 Task: Create new contact,   with mail id: 'Zoey.Lopez@nypost.com', first name: 'Zoey', Last name: 'Lopez', Job Title: Customer Success Manager, Phone number (801) 555-6789. Change life cycle stage to  'Lead' and lead status to 'New'. Add new company to the associated contact: www.jupitersolars.com_x000D_
 and type: Reseller. Logged in from softage.3@softage.net
Action: Mouse moved to (90, 93)
Screenshot: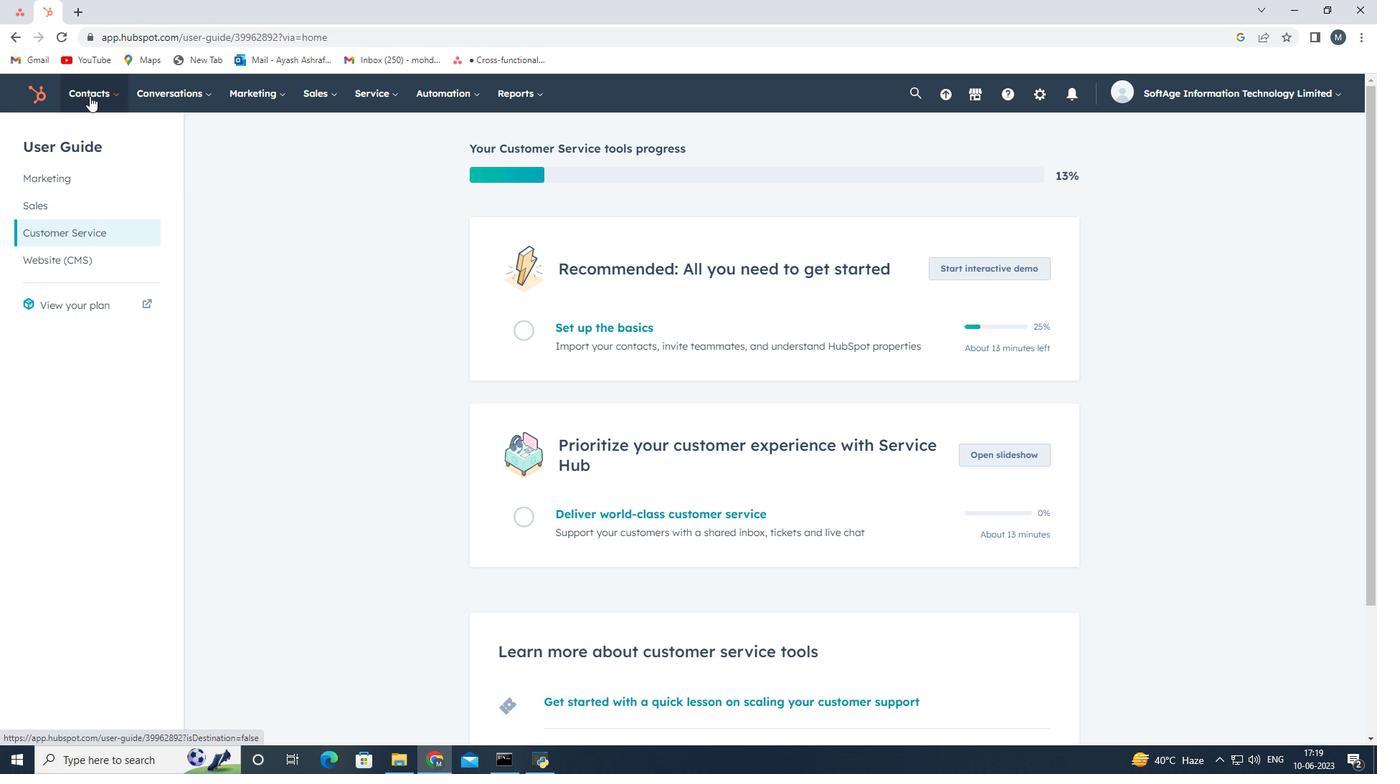 
Action: Mouse pressed left at (90, 93)
Screenshot: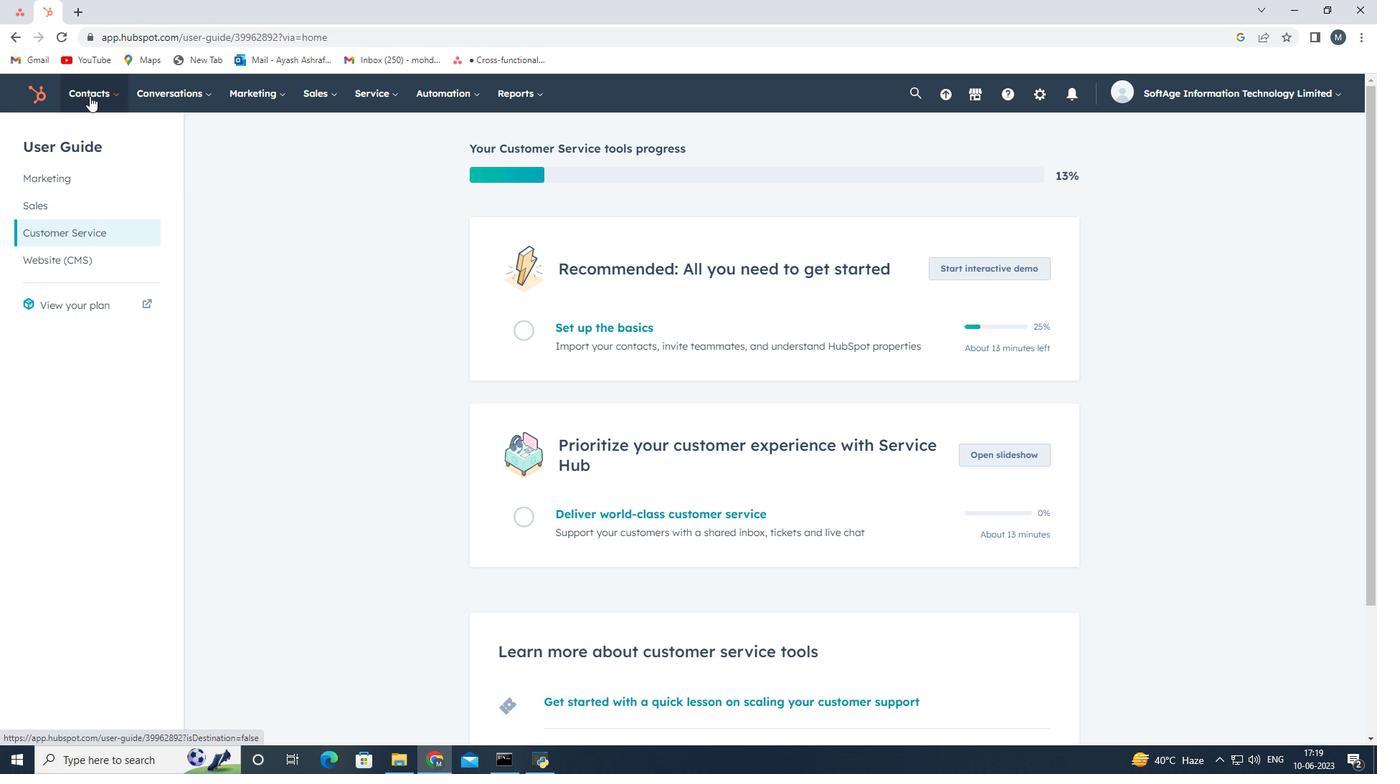 
Action: Mouse moved to (93, 93)
Screenshot: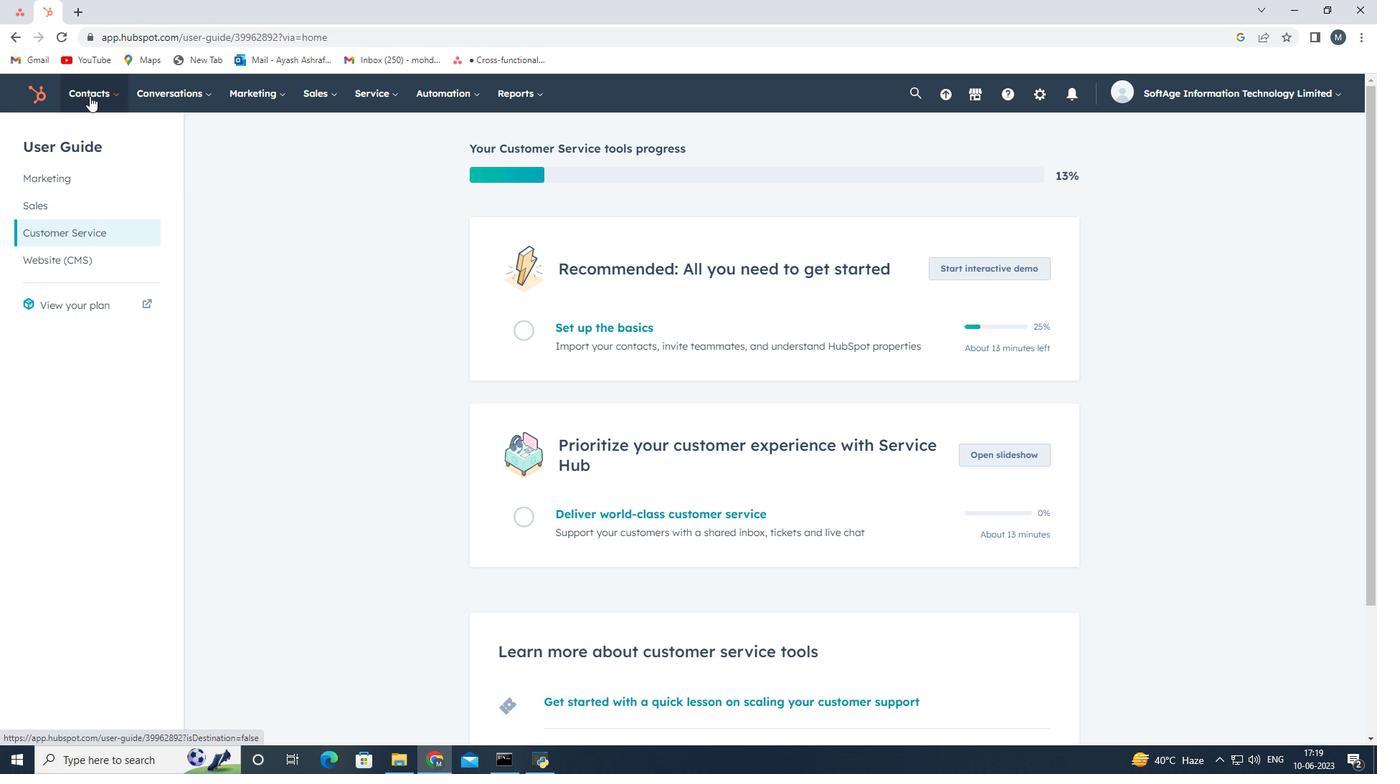 
Action: Mouse pressed left at (93, 93)
Screenshot: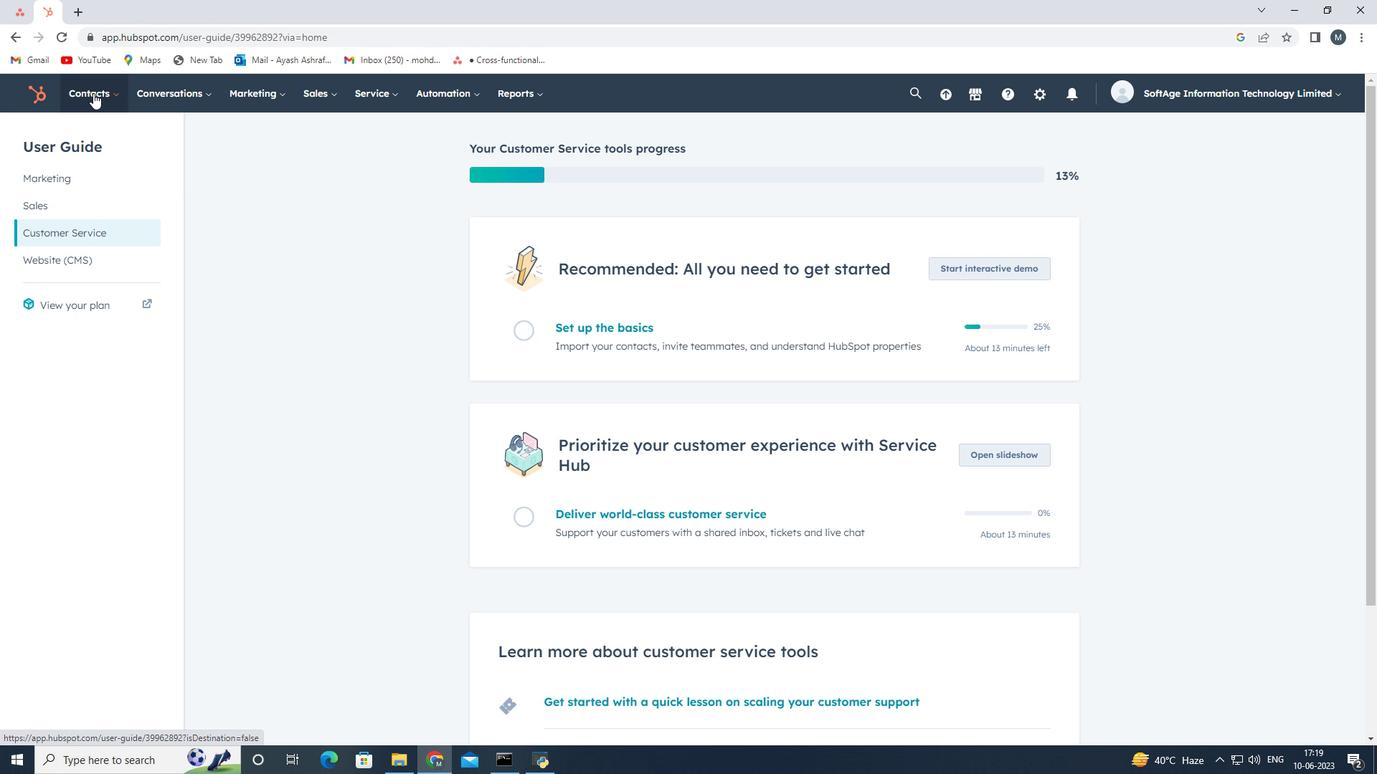 
Action: Mouse moved to (149, 143)
Screenshot: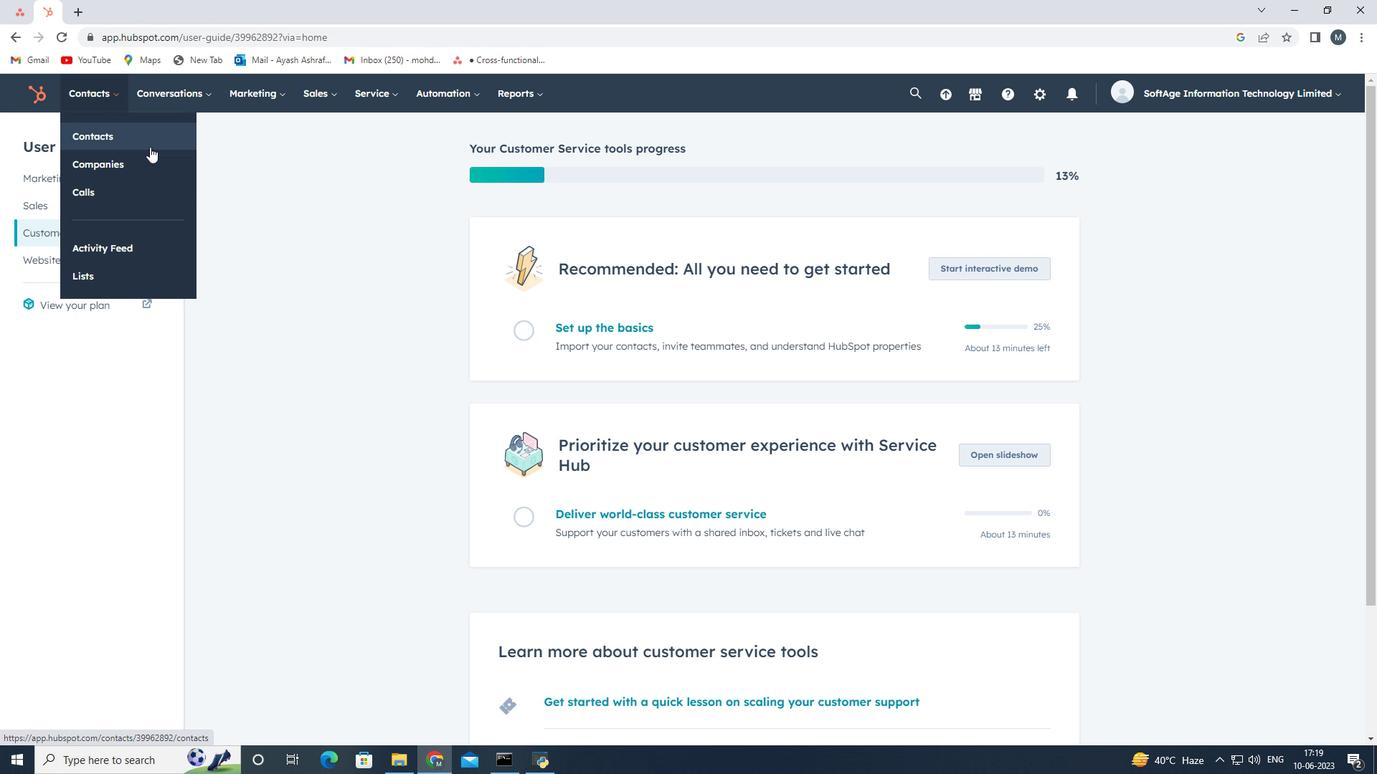 
Action: Mouse pressed left at (149, 143)
Screenshot: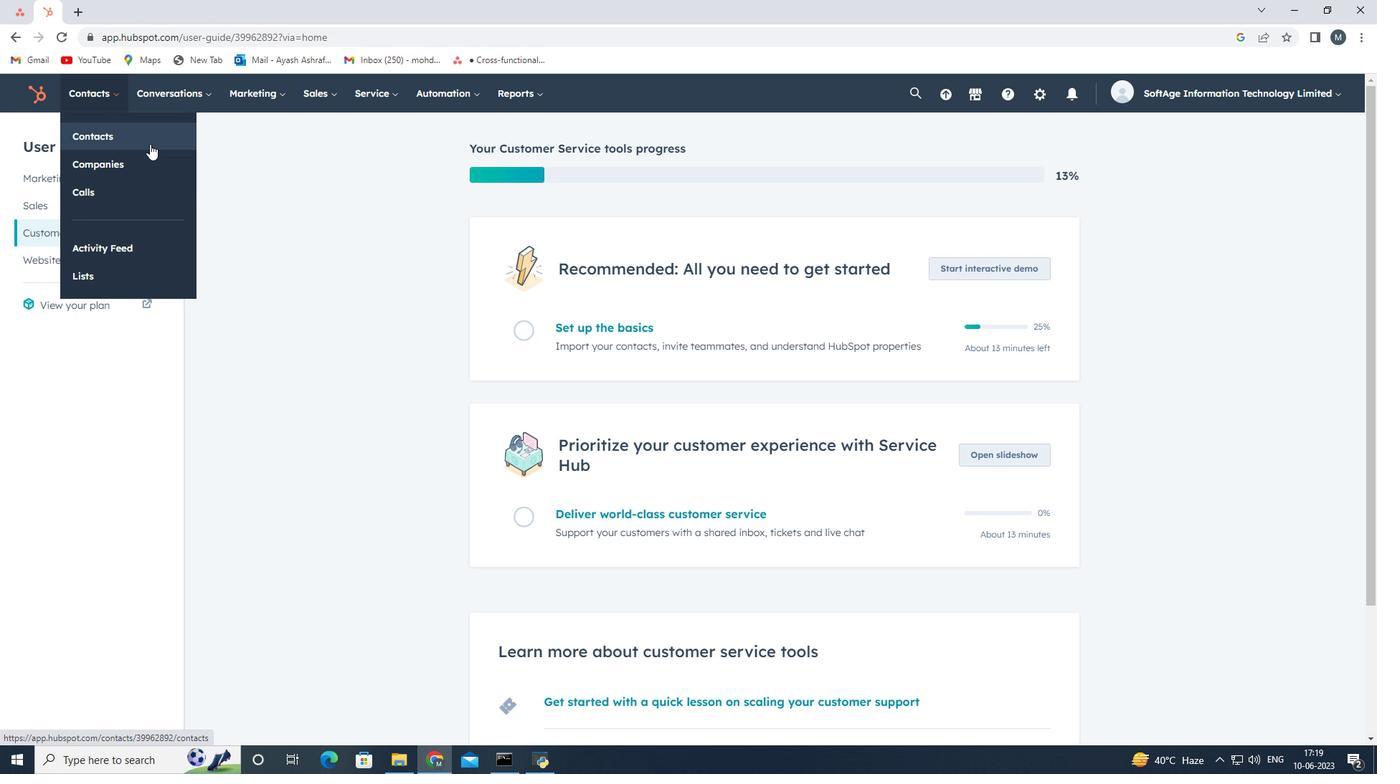 
Action: Mouse moved to (1271, 142)
Screenshot: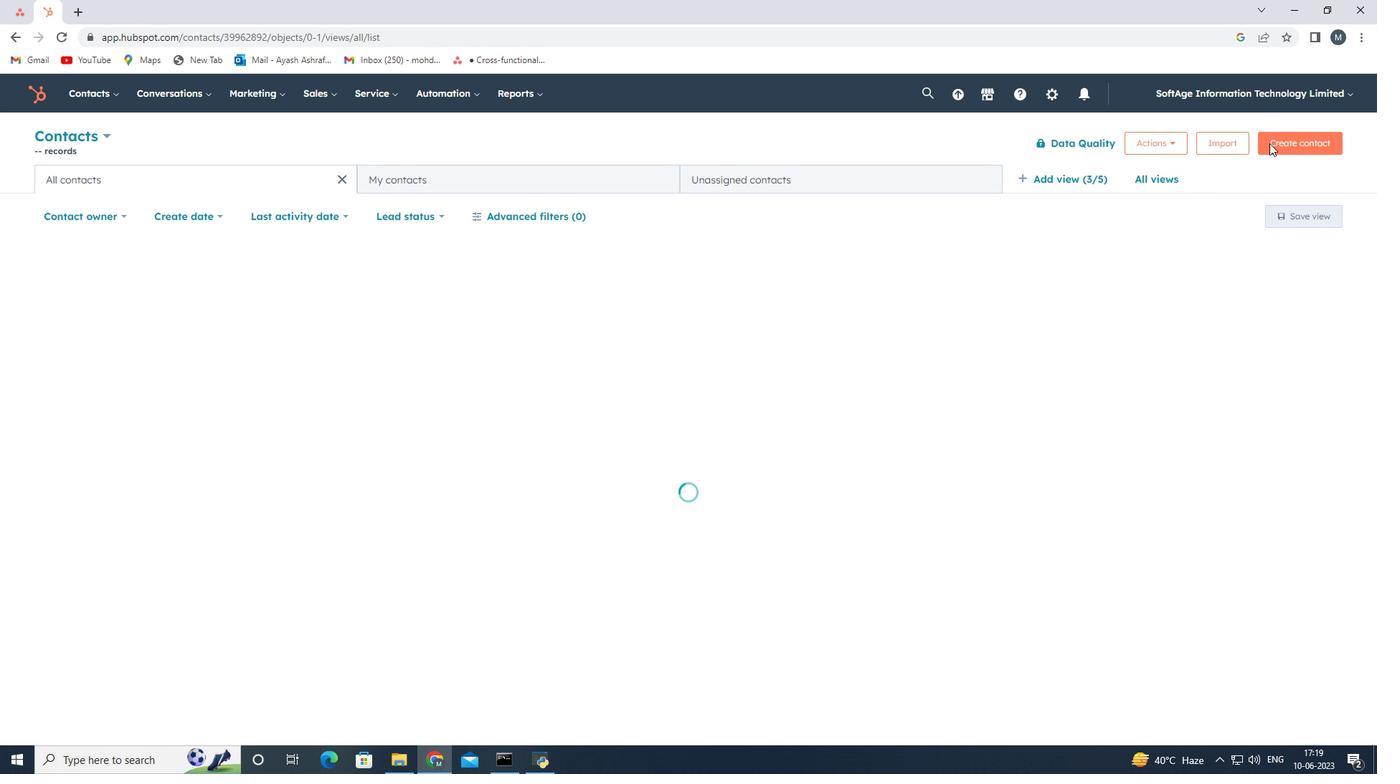 
Action: Mouse pressed left at (1271, 142)
Screenshot: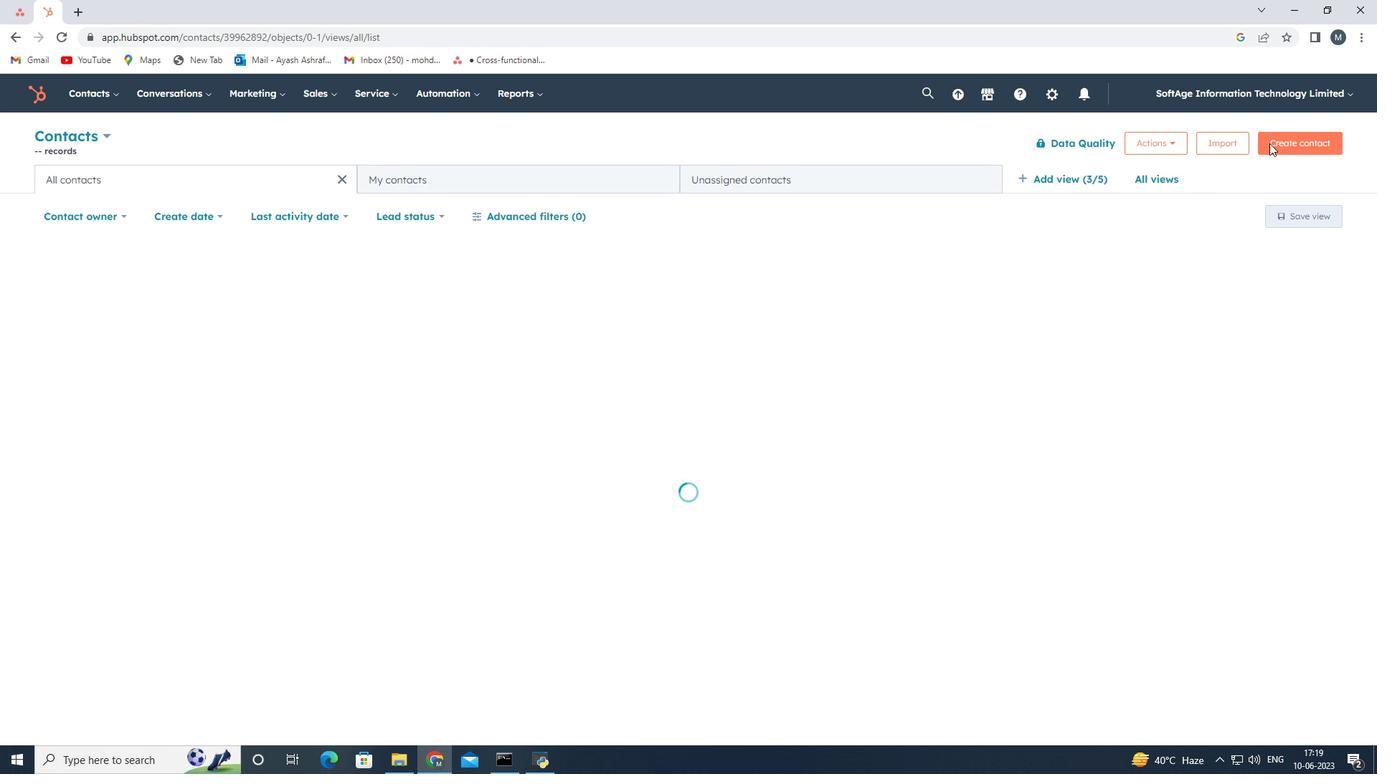 
Action: Mouse moved to (1074, 205)
Screenshot: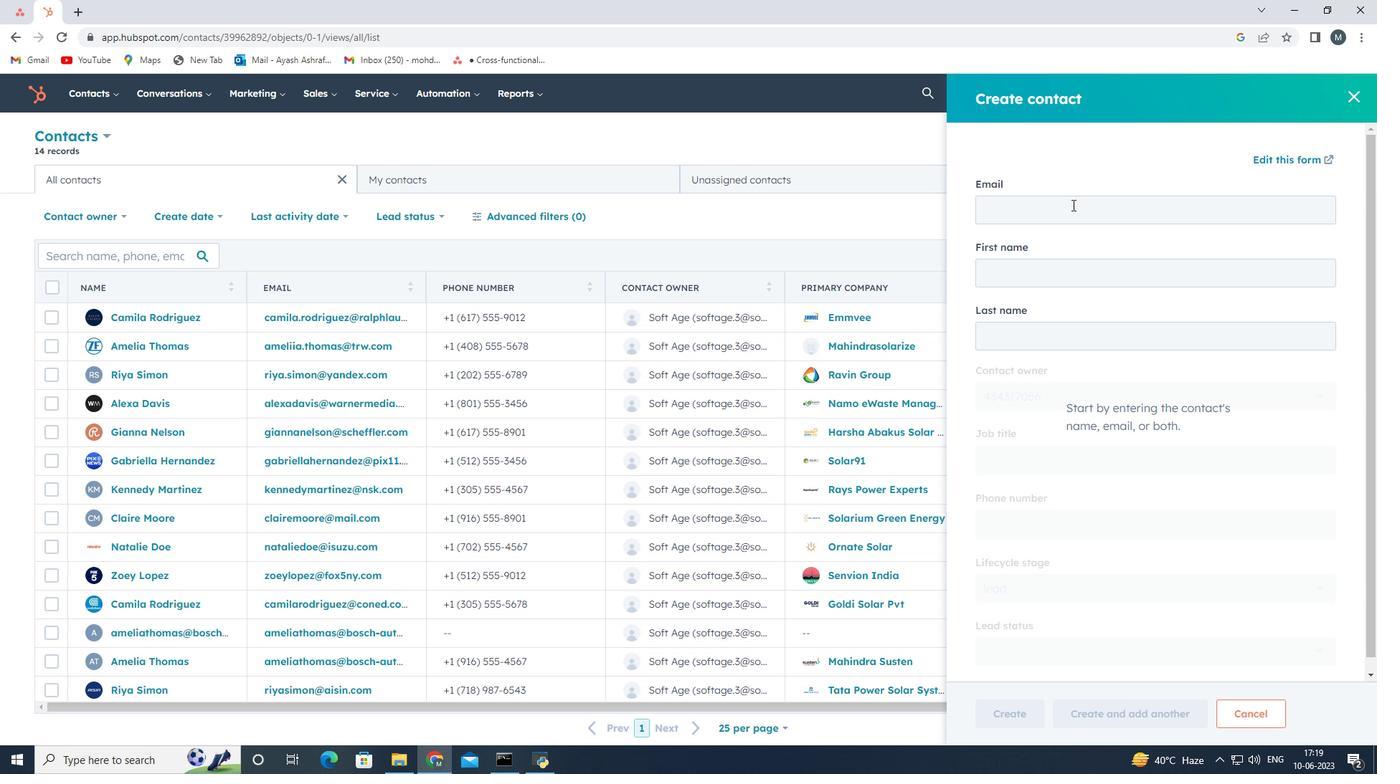 
Action: Mouse pressed left at (1074, 205)
Screenshot: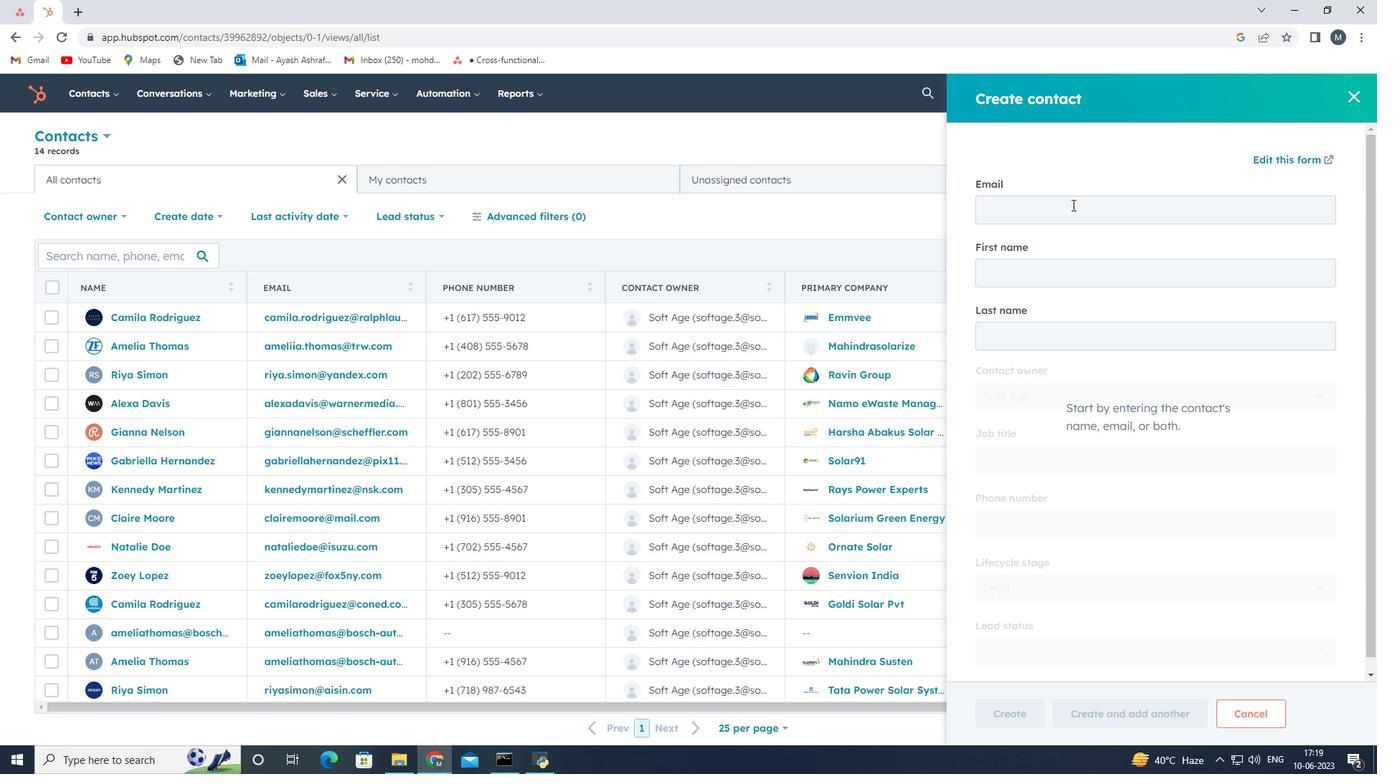 
Action: Key pressed <Key.shift>Zoeyy.<Key.shift><Key.shift><Key.shift>Lopez<Key.shift>@nypost.com
Screenshot: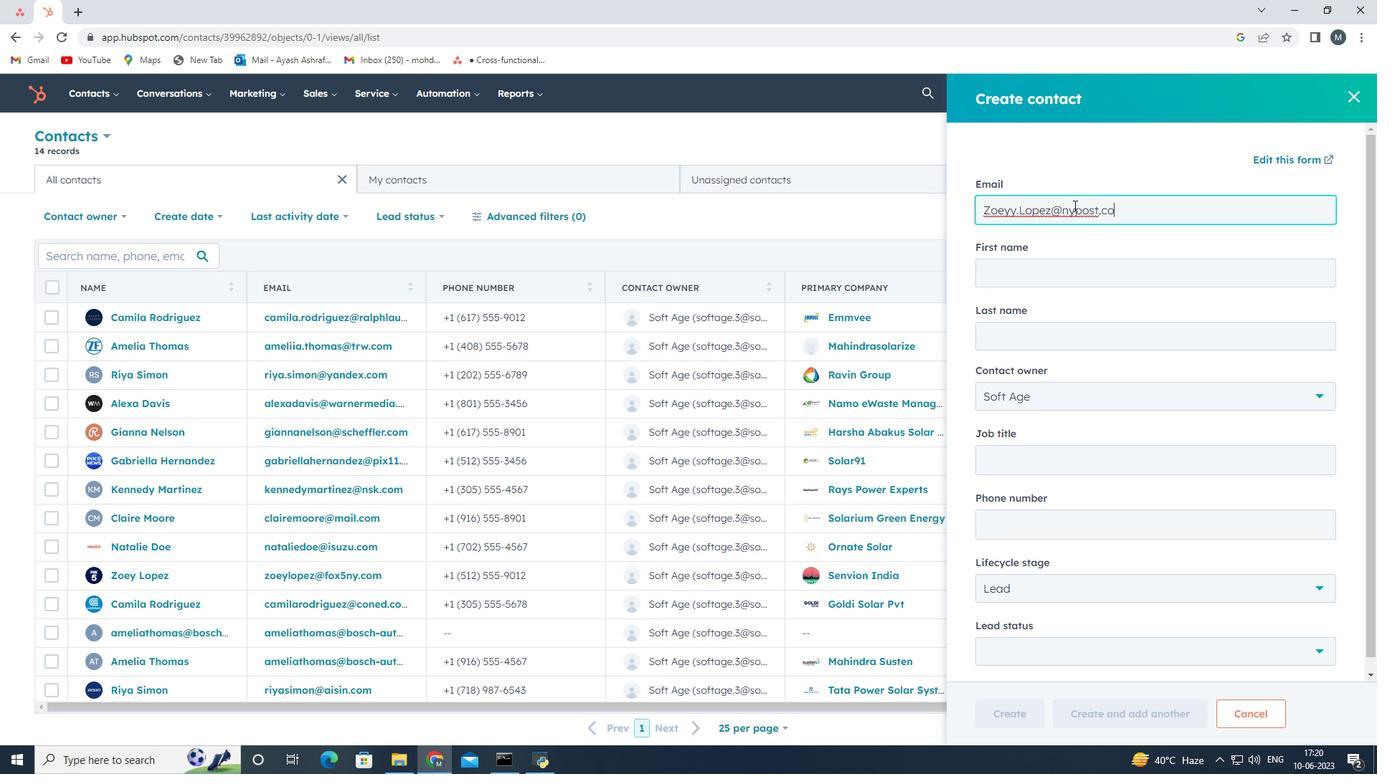 
Action: Mouse moved to (1015, 219)
Screenshot: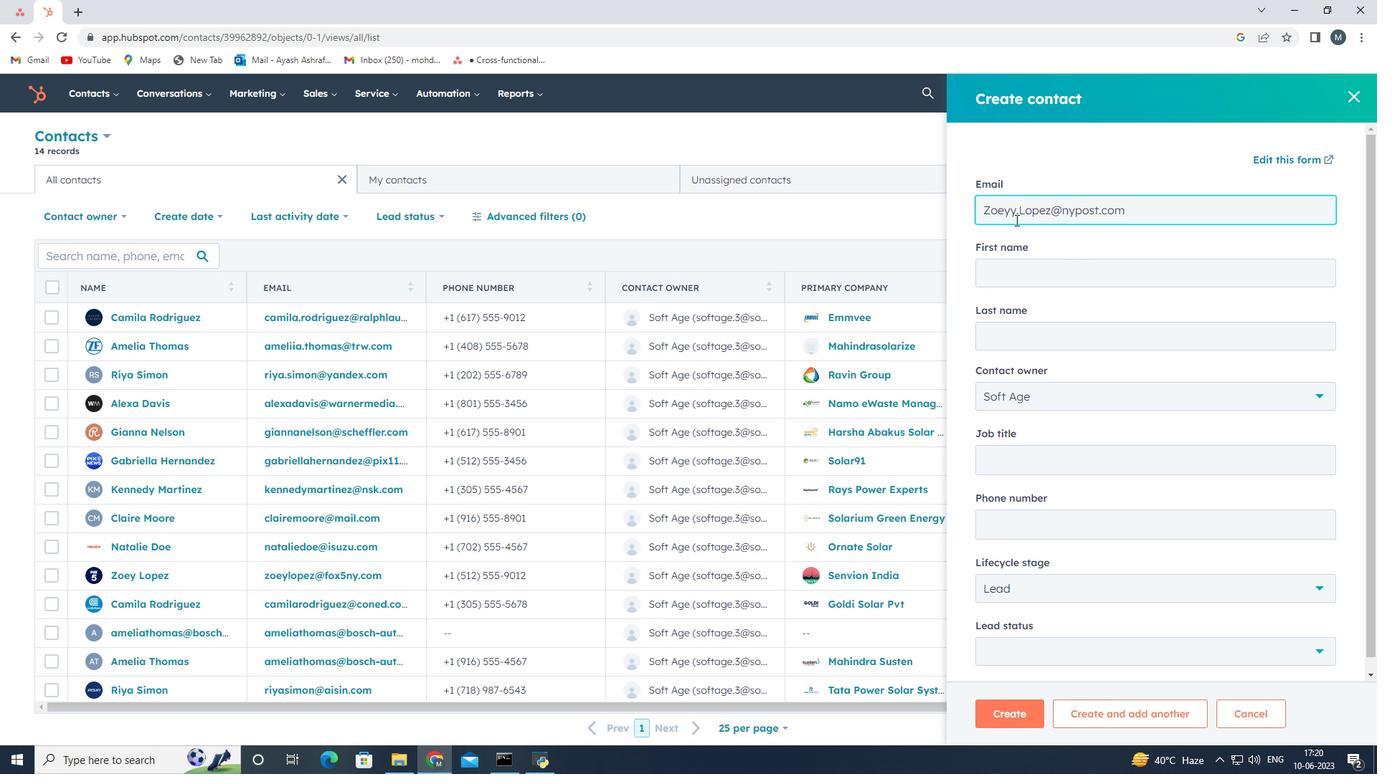 
Action: Mouse pressed left at (1015, 219)
Screenshot: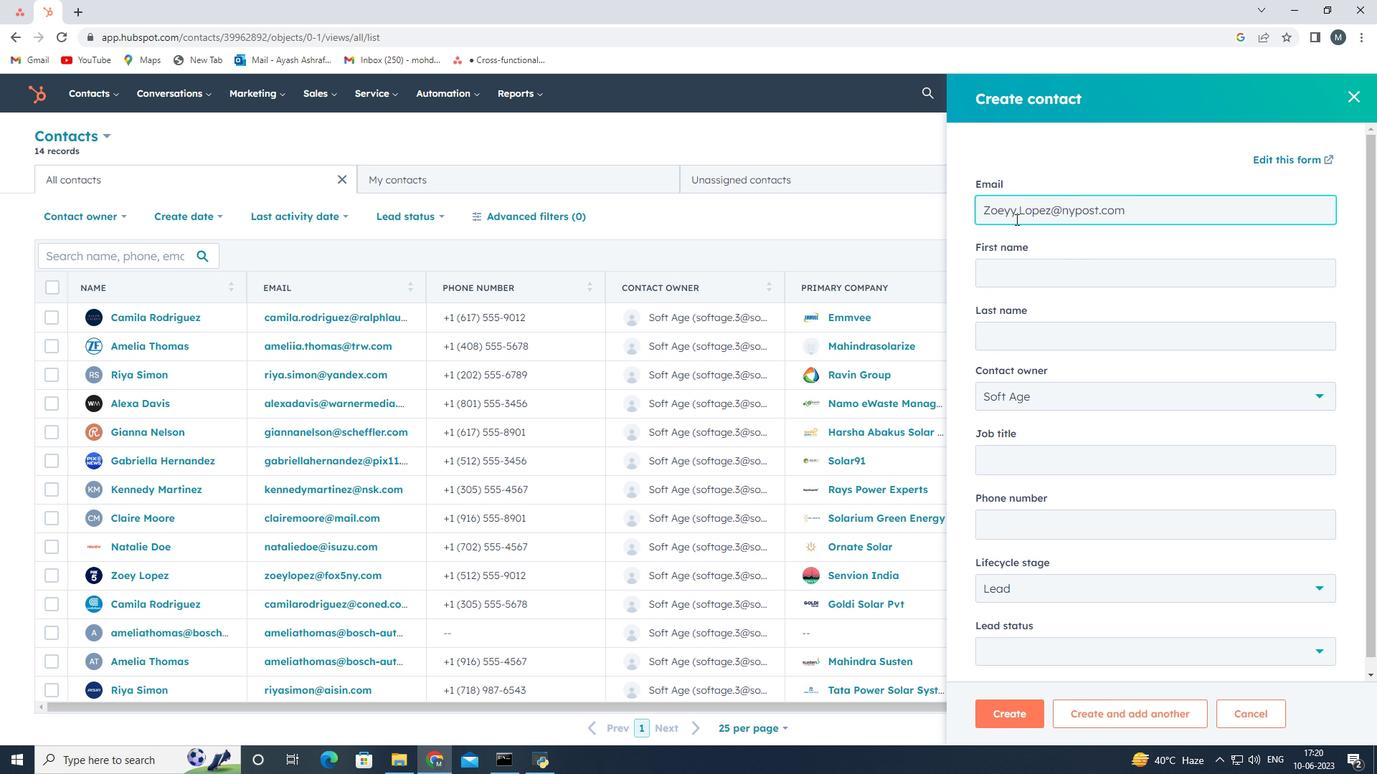 
Action: Mouse moved to (1035, 220)
Screenshot: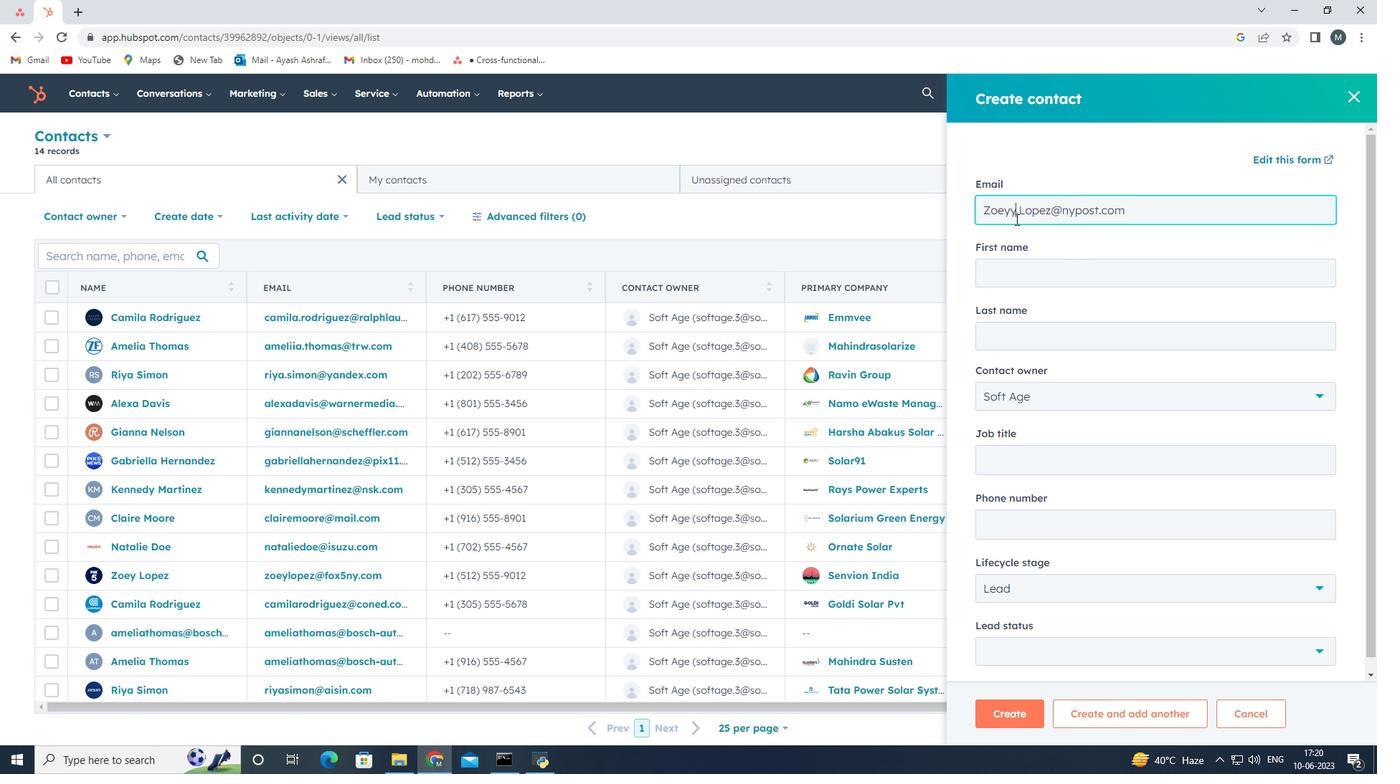 
Action: Key pressed <Key.backspace>
Screenshot: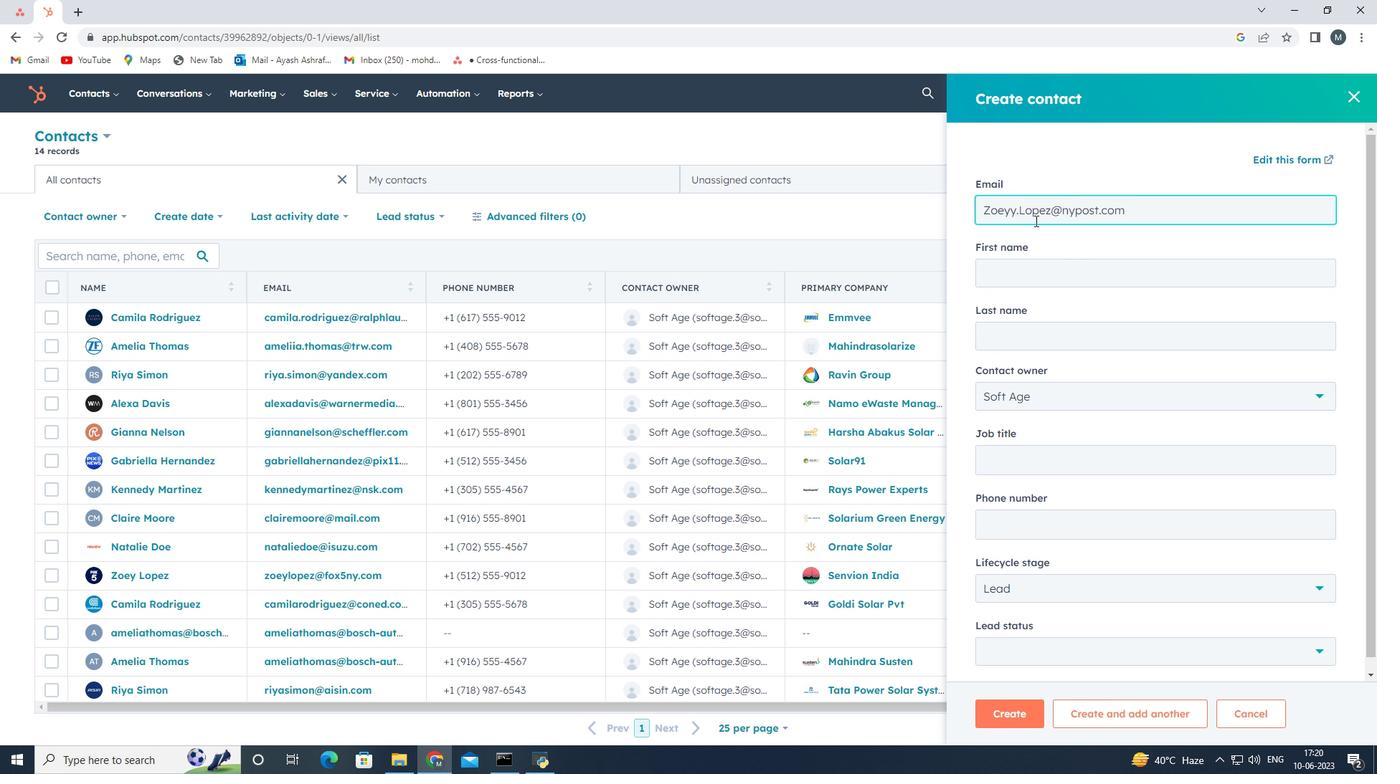 
Action: Mouse moved to (1033, 264)
Screenshot: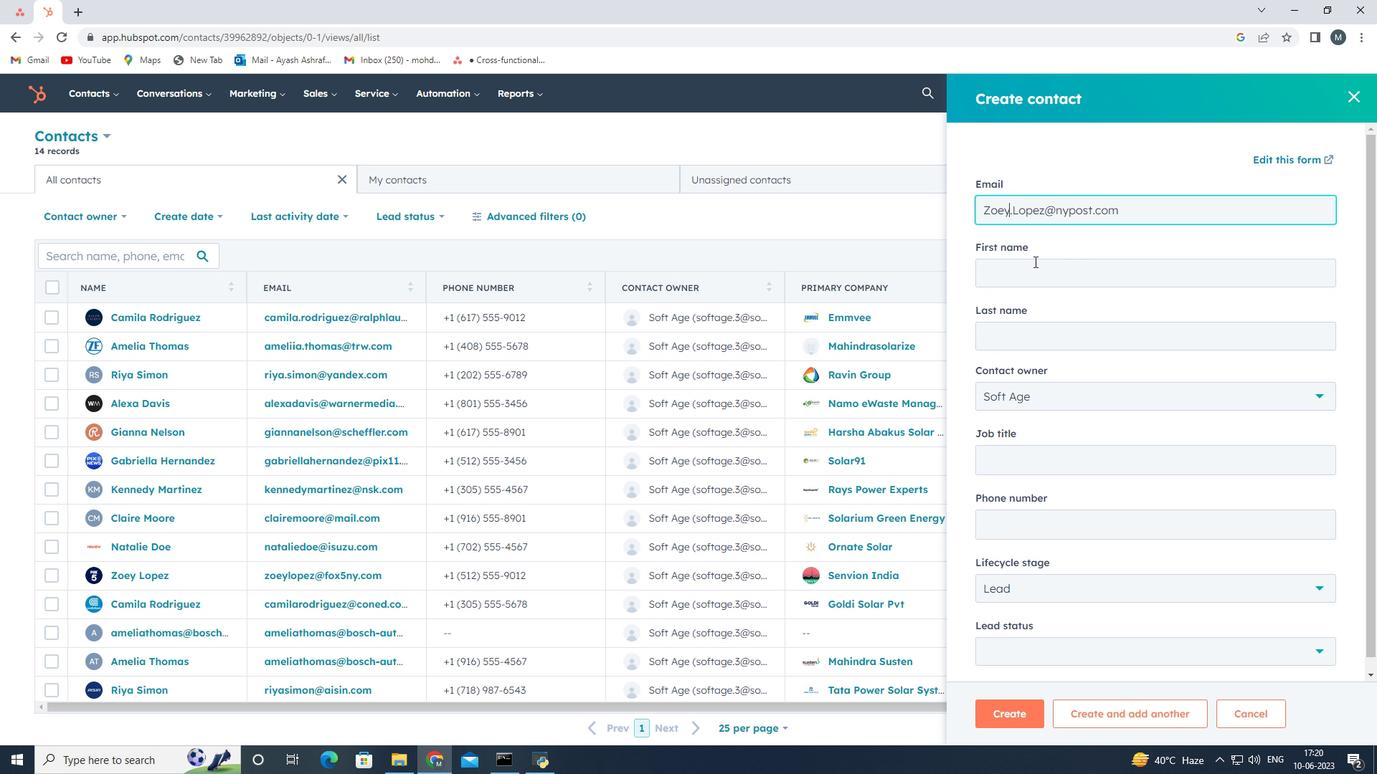 
Action: Mouse pressed left at (1033, 264)
Screenshot: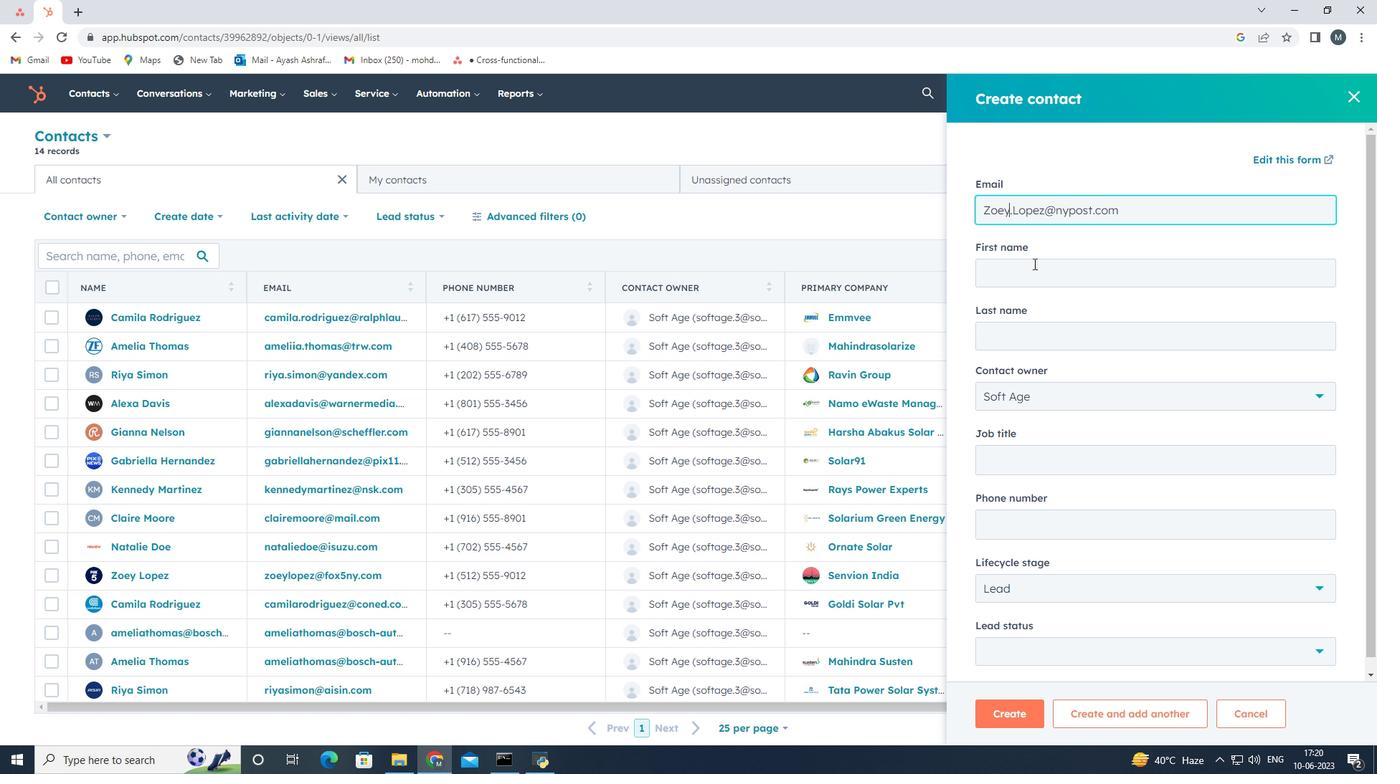 
Action: Key pressed <Key.shift>Zoey
Screenshot: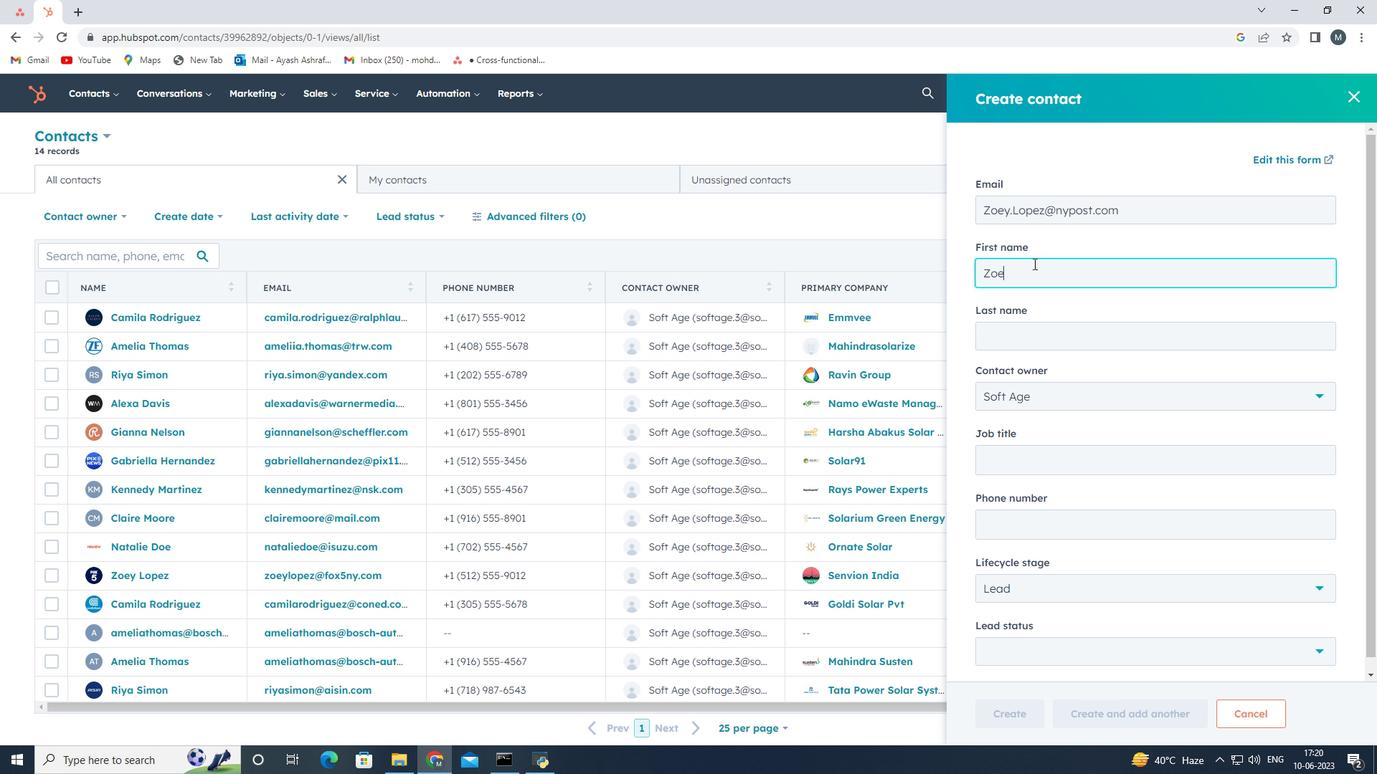 
Action: Mouse moved to (1029, 335)
Screenshot: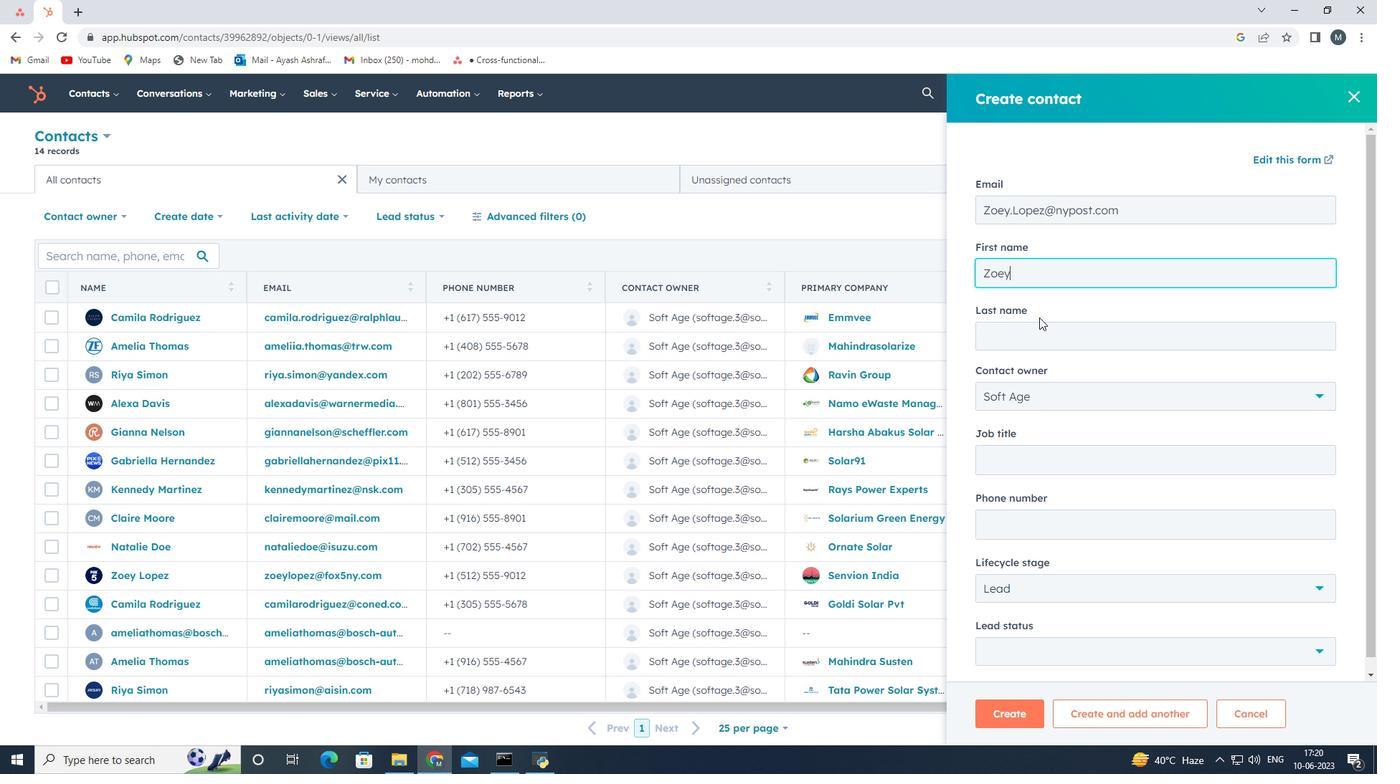 
Action: Mouse pressed left at (1029, 335)
Screenshot: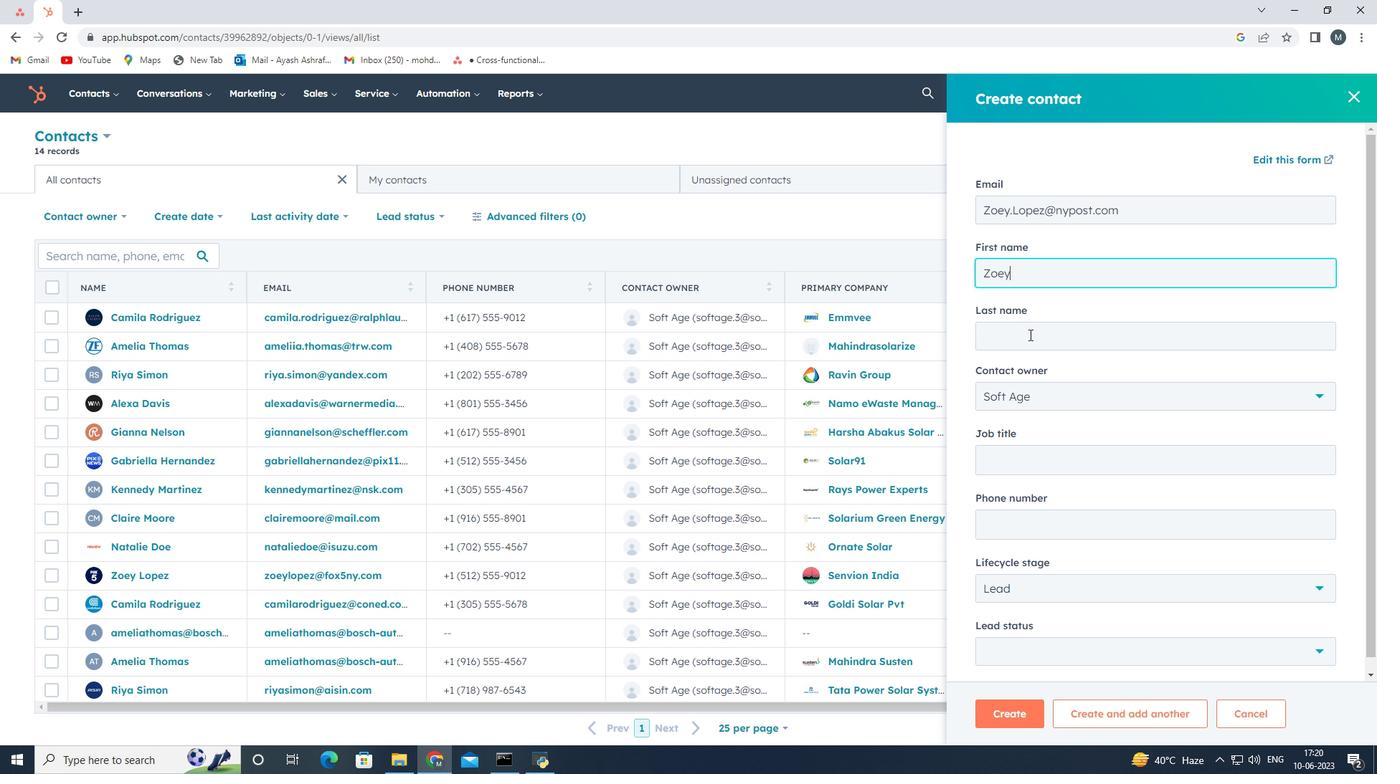 
Action: Key pressed <Key.shift>Lopez
Screenshot: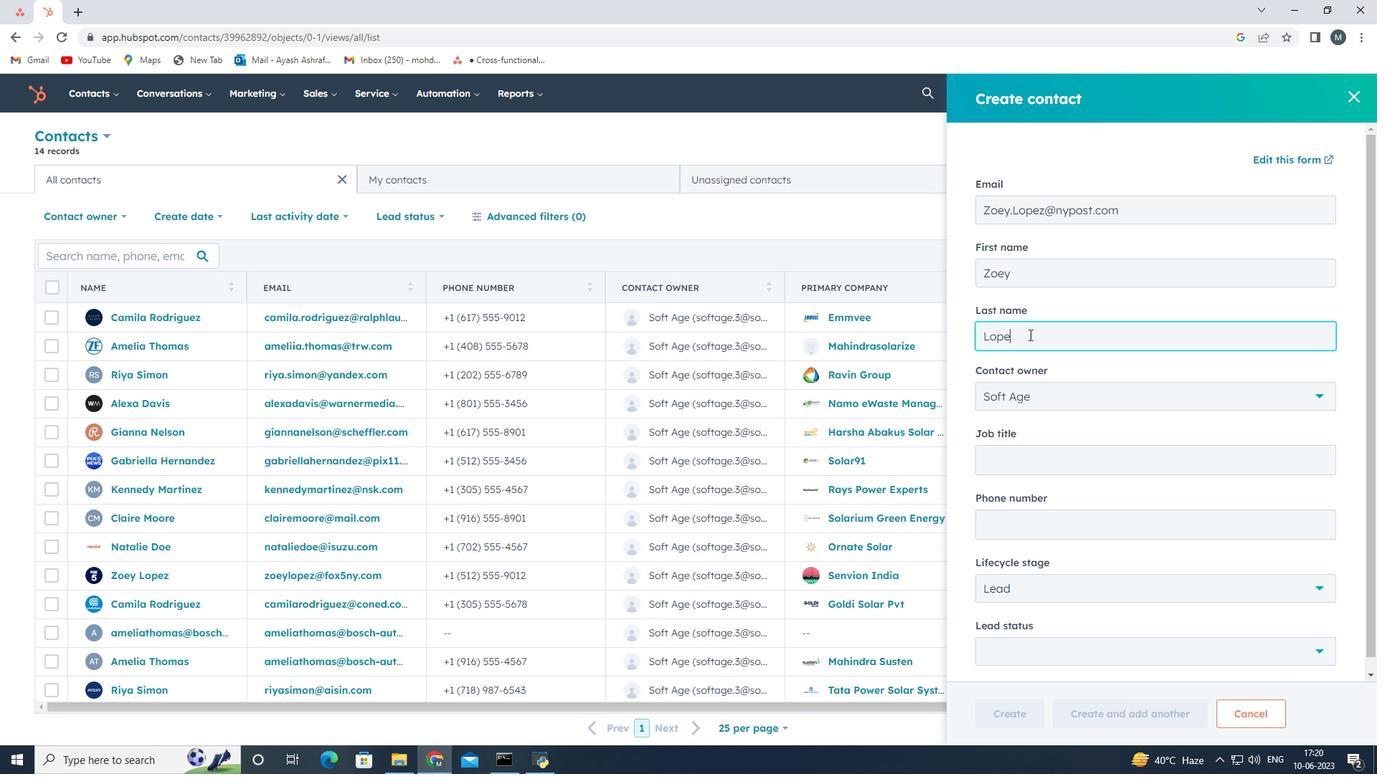 
Action: Mouse moved to (1030, 452)
Screenshot: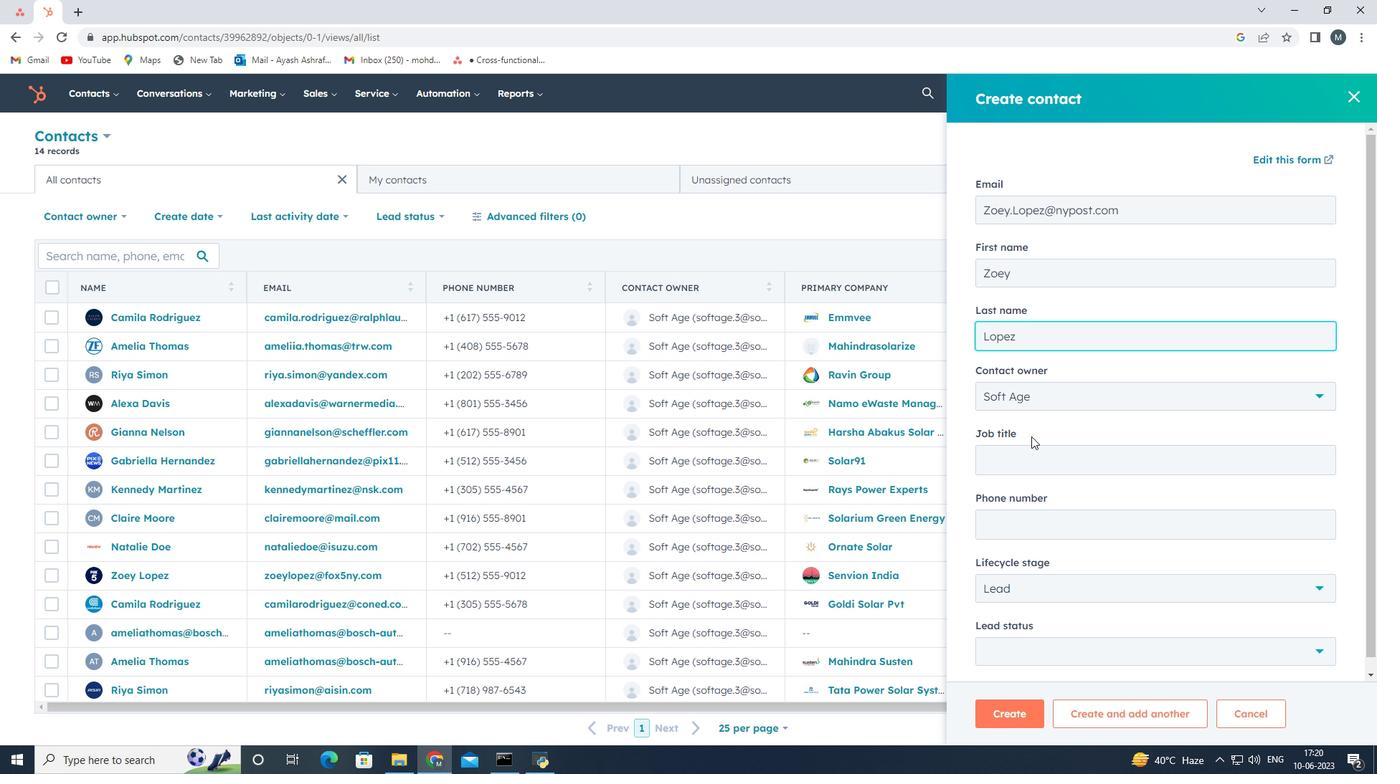 
Action: Mouse pressed left at (1030, 452)
Screenshot: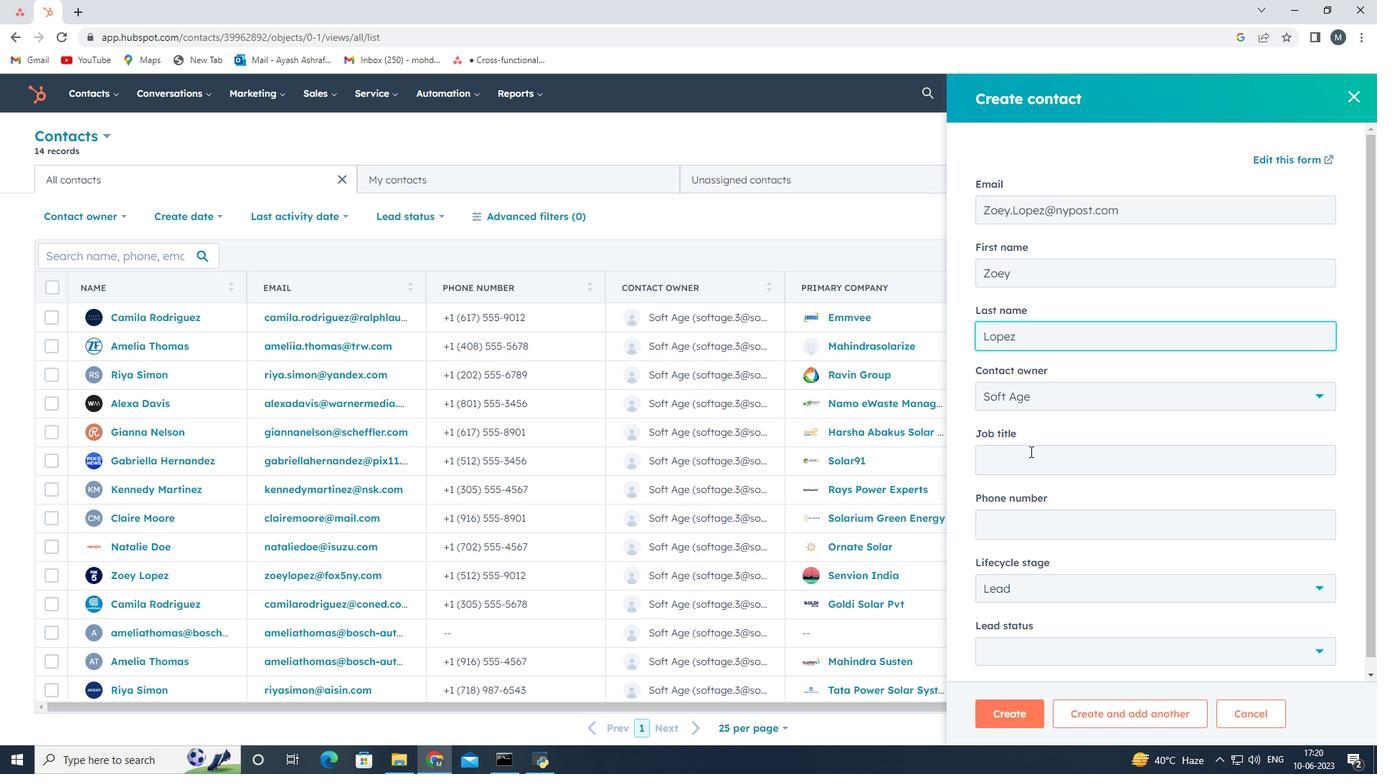 
Action: Key pressed <Key.shift><Key.shift><Key.shift><Key.shift><Key.shift><Key.shift><Key.shift>Customer<Key.space><Key.shift>Success<Key.space><Key.shift>Manager
Screenshot: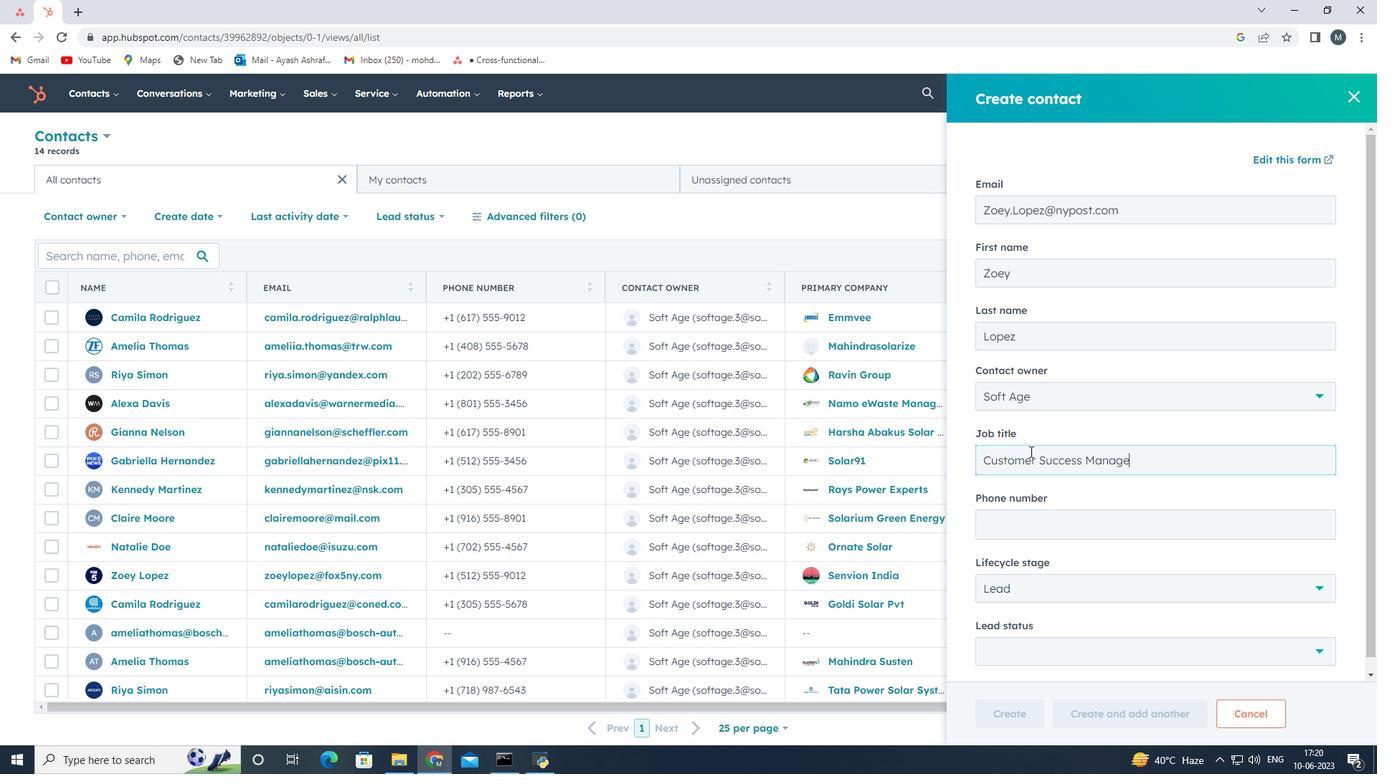 
Action: Mouse moved to (1063, 441)
Screenshot: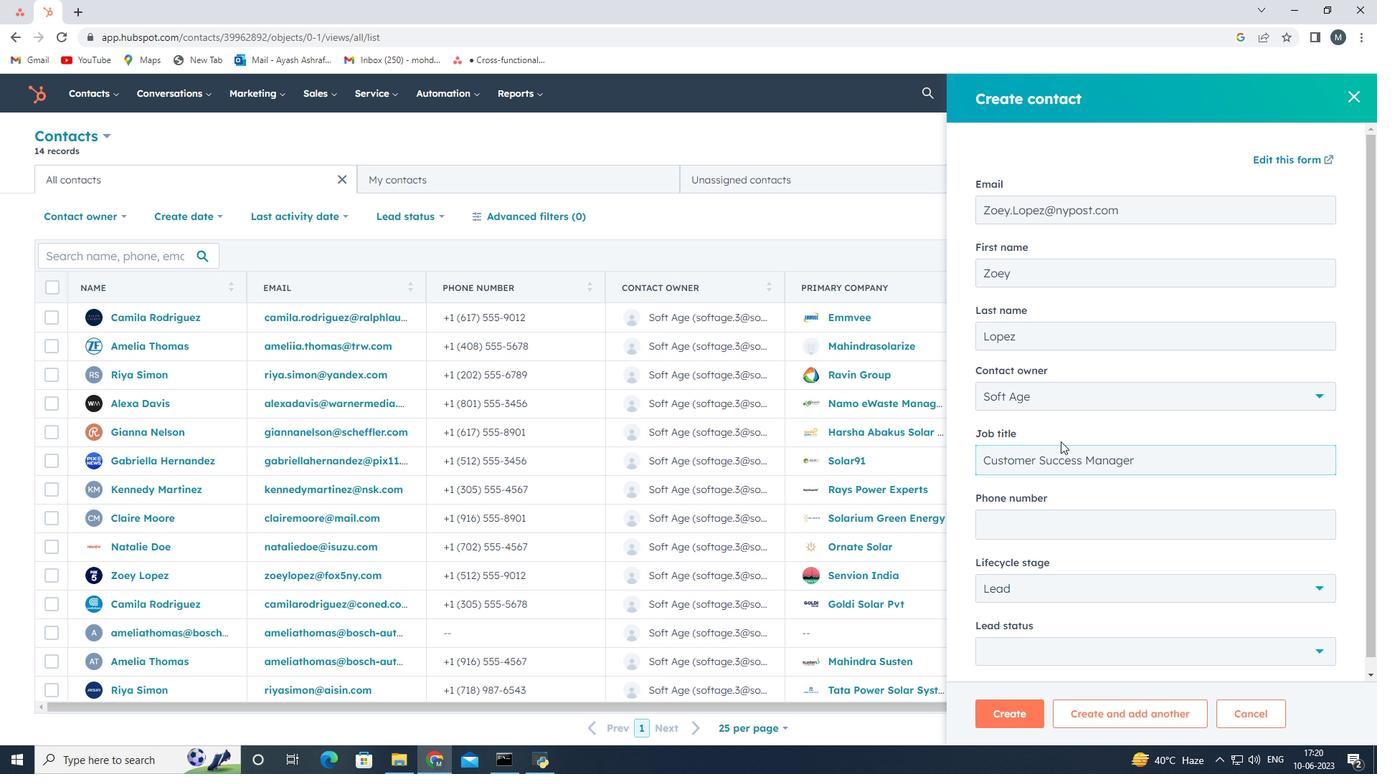 
Action: Mouse scrolled (1063, 440) with delta (0, 0)
Screenshot: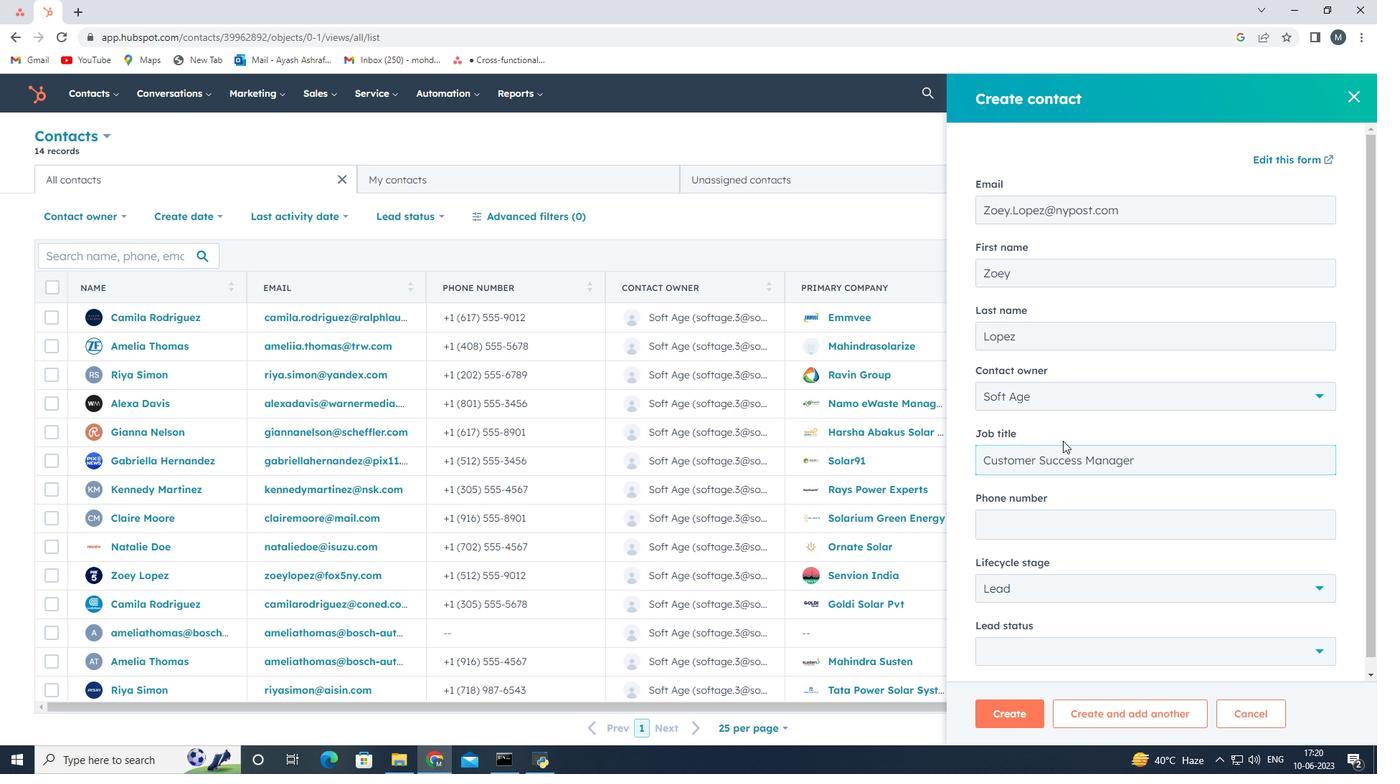 
Action: Mouse moved to (1060, 498)
Screenshot: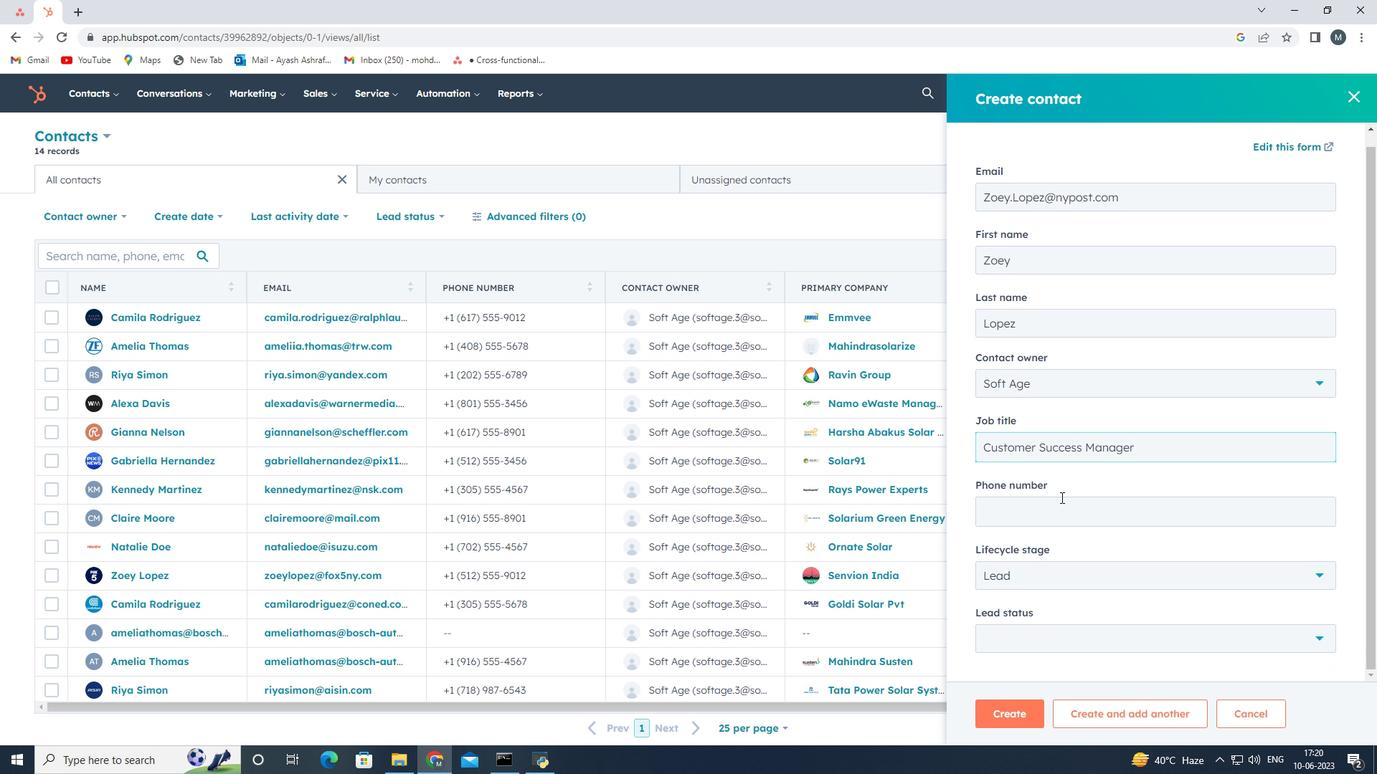 
Action: Mouse pressed left at (1060, 498)
Screenshot: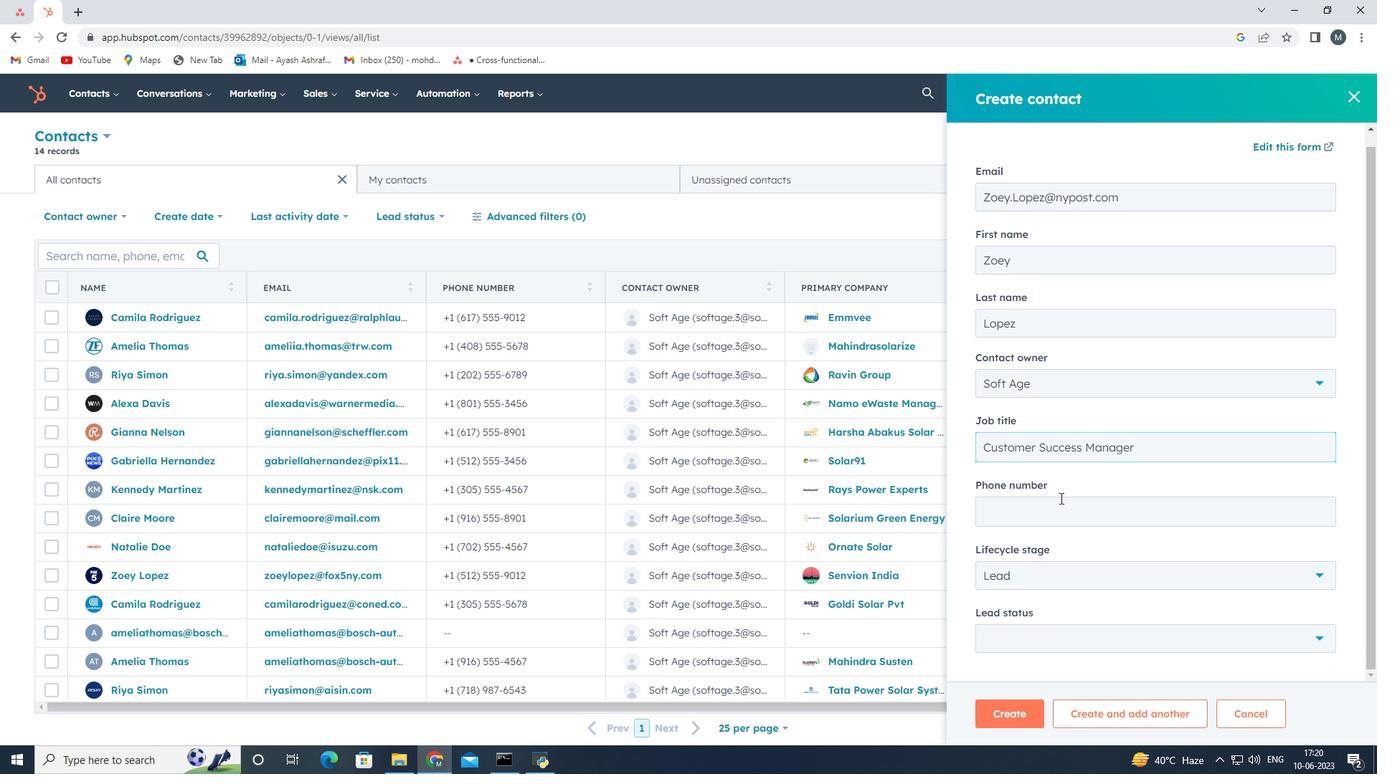 
Action: Key pressed 8015556789
Screenshot: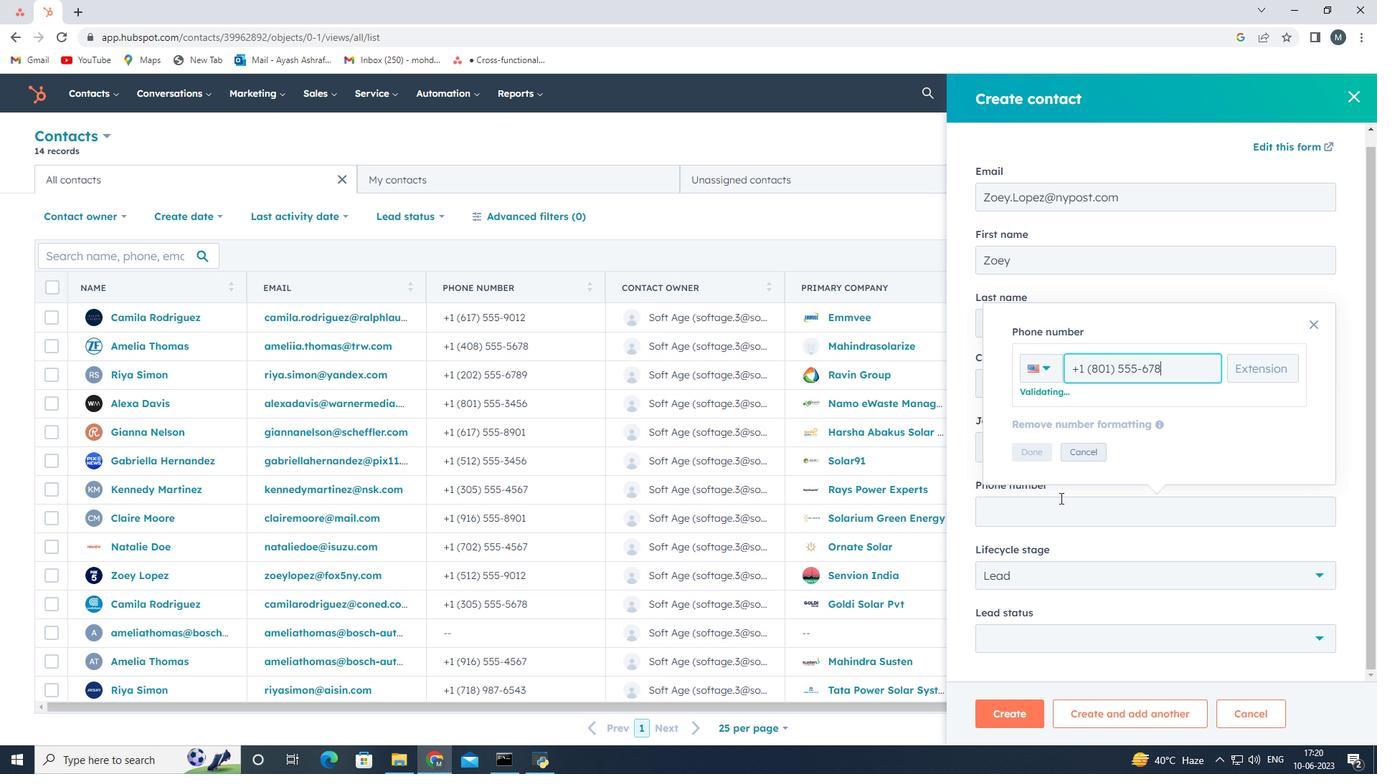 
Action: Mouse moved to (1026, 454)
Screenshot: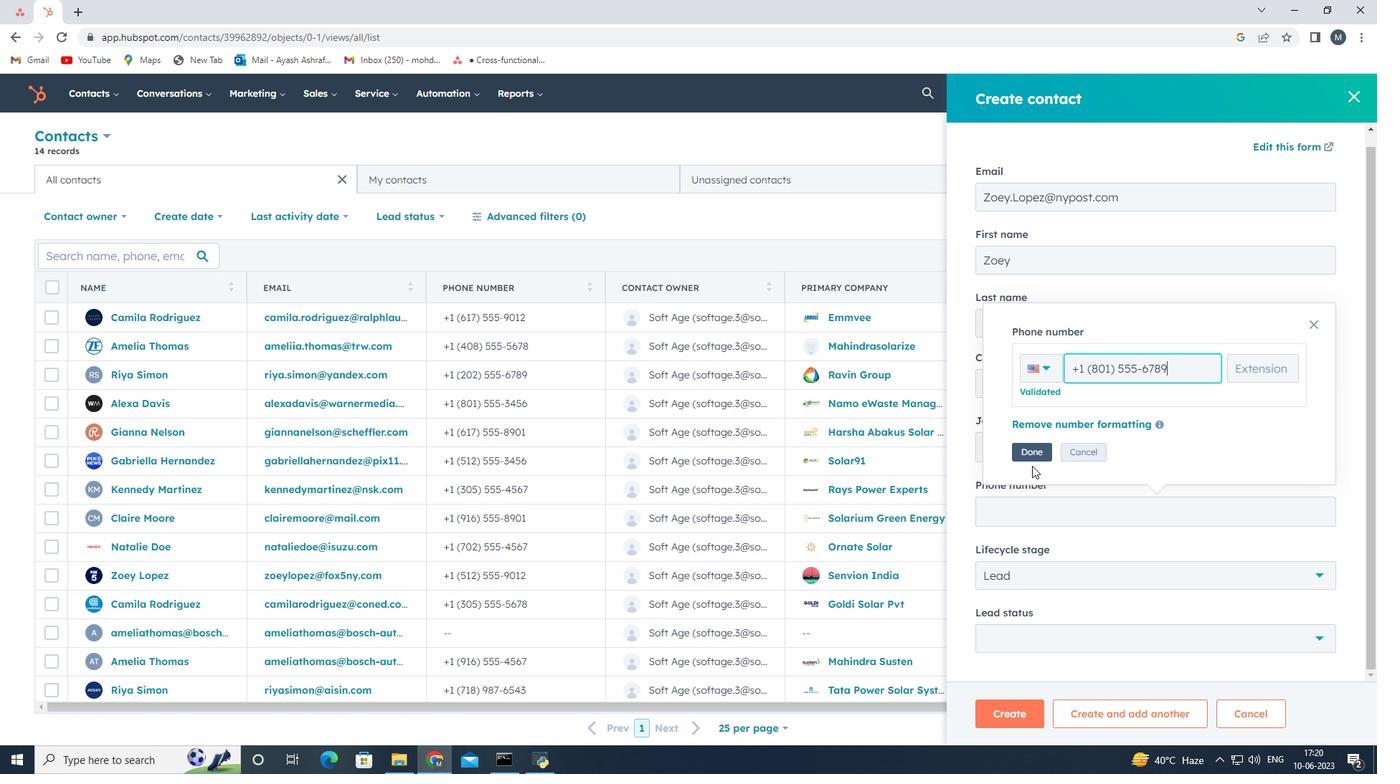 
Action: Mouse pressed left at (1026, 454)
Screenshot: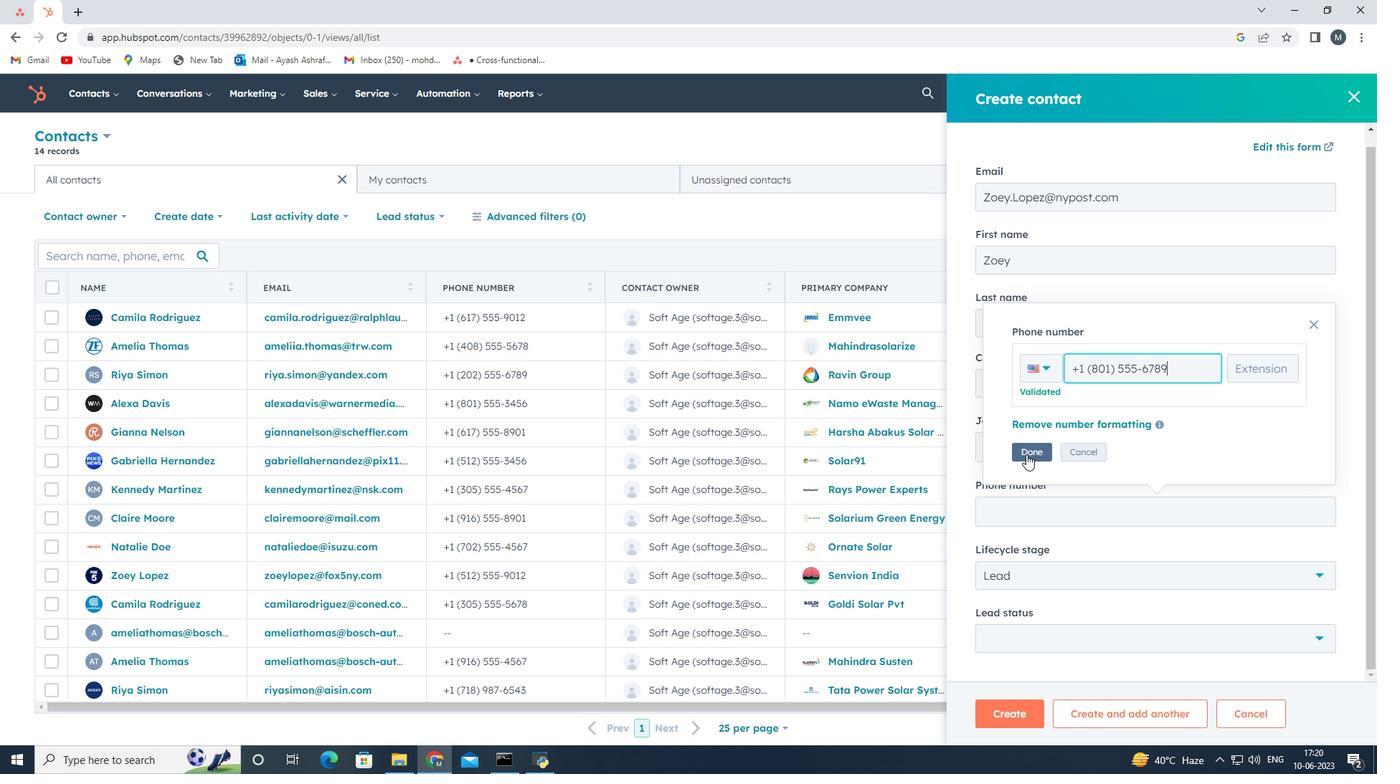 
Action: Mouse moved to (1015, 584)
Screenshot: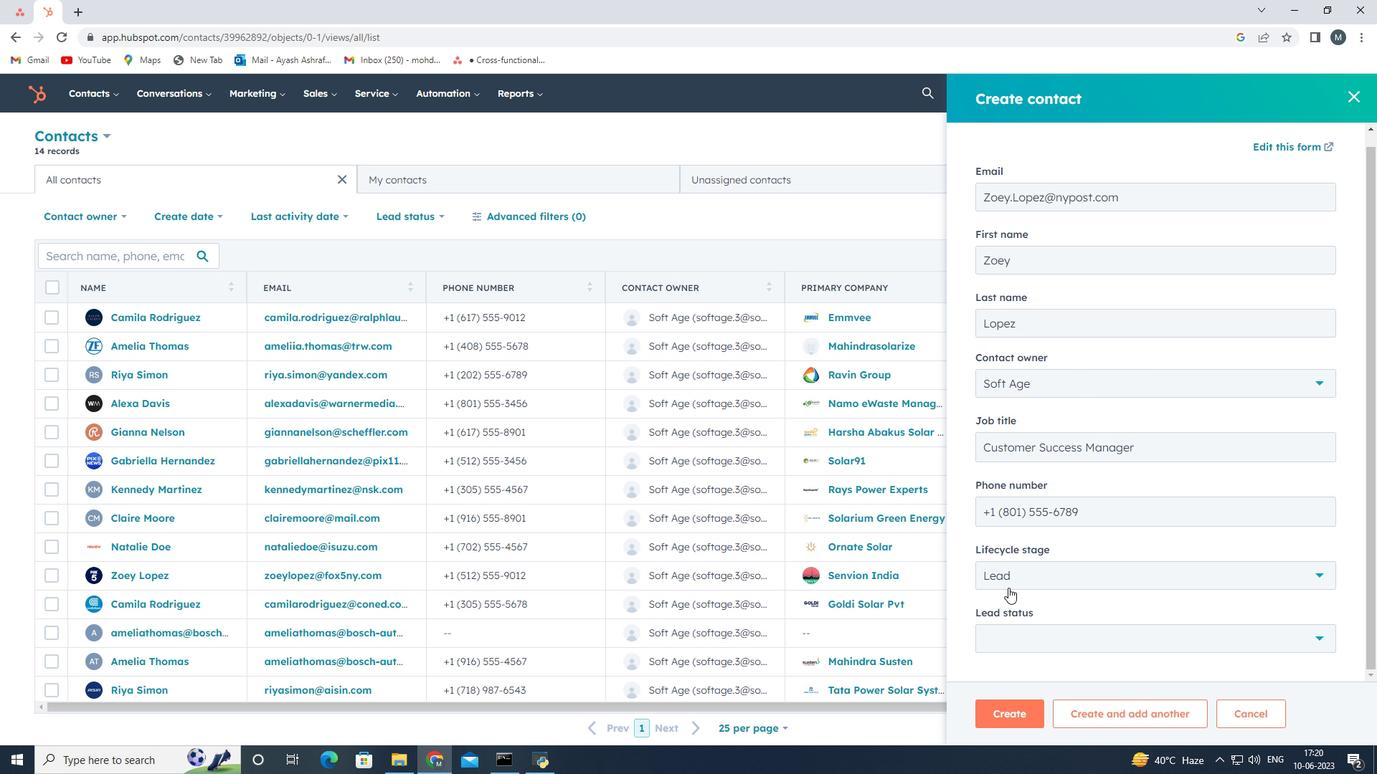 
Action: Mouse pressed left at (1015, 584)
Screenshot: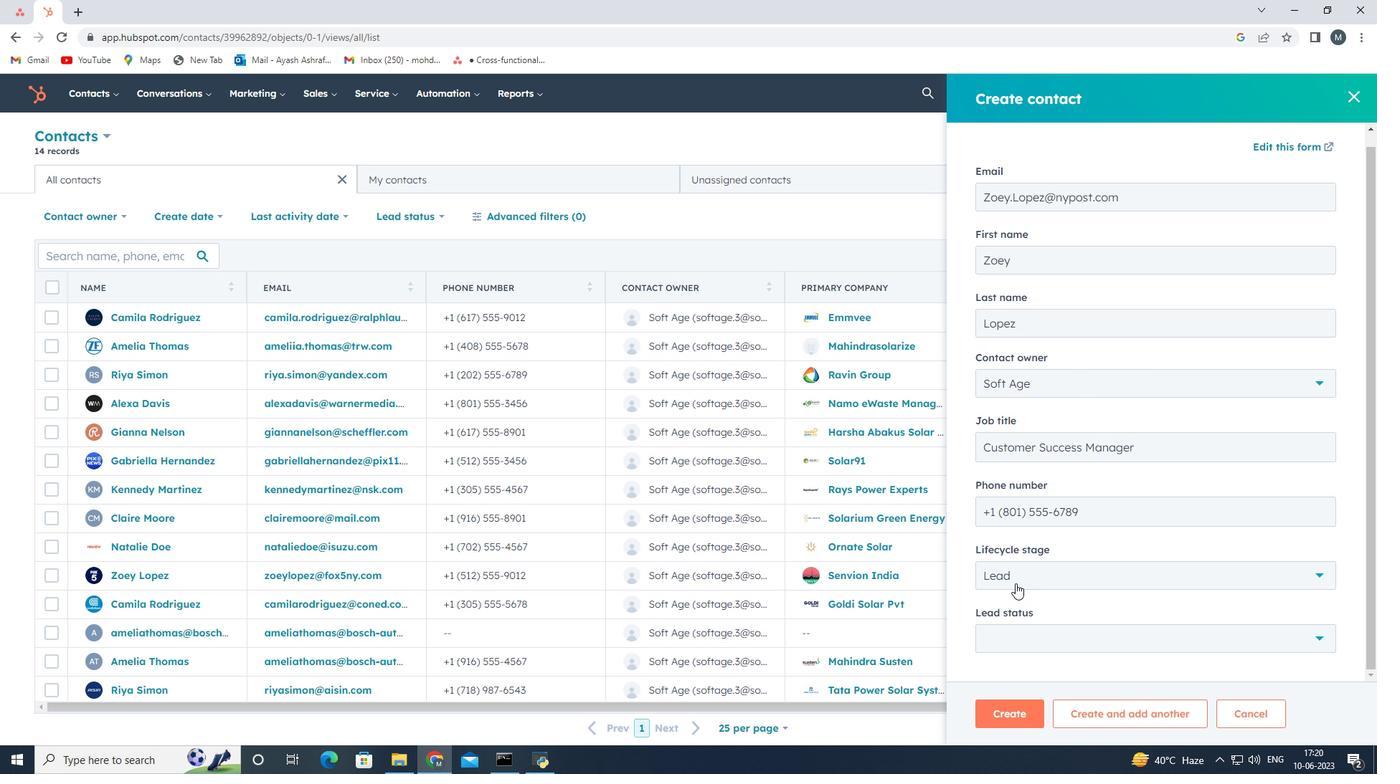
Action: Mouse moved to (1025, 442)
Screenshot: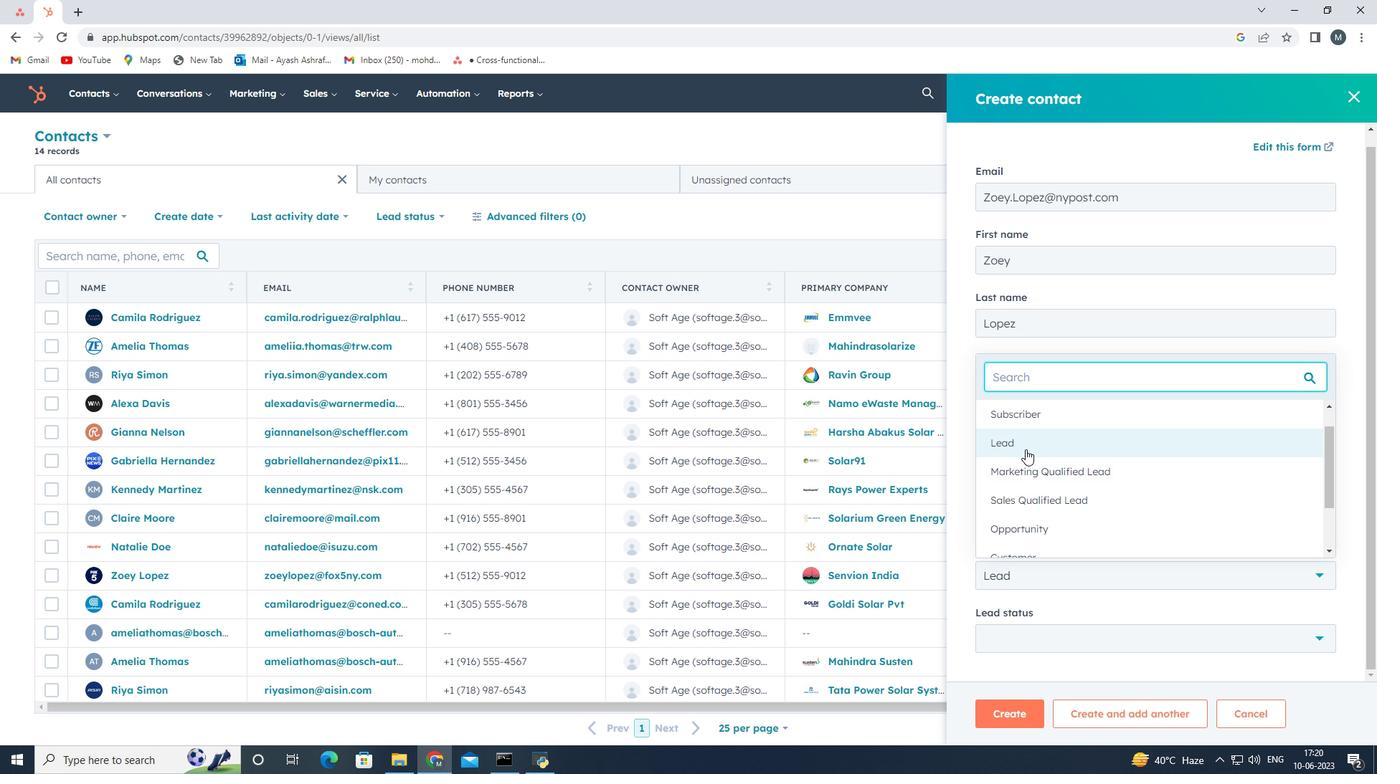 
Action: Mouse pressed left at (1025, 442)
Screenshot: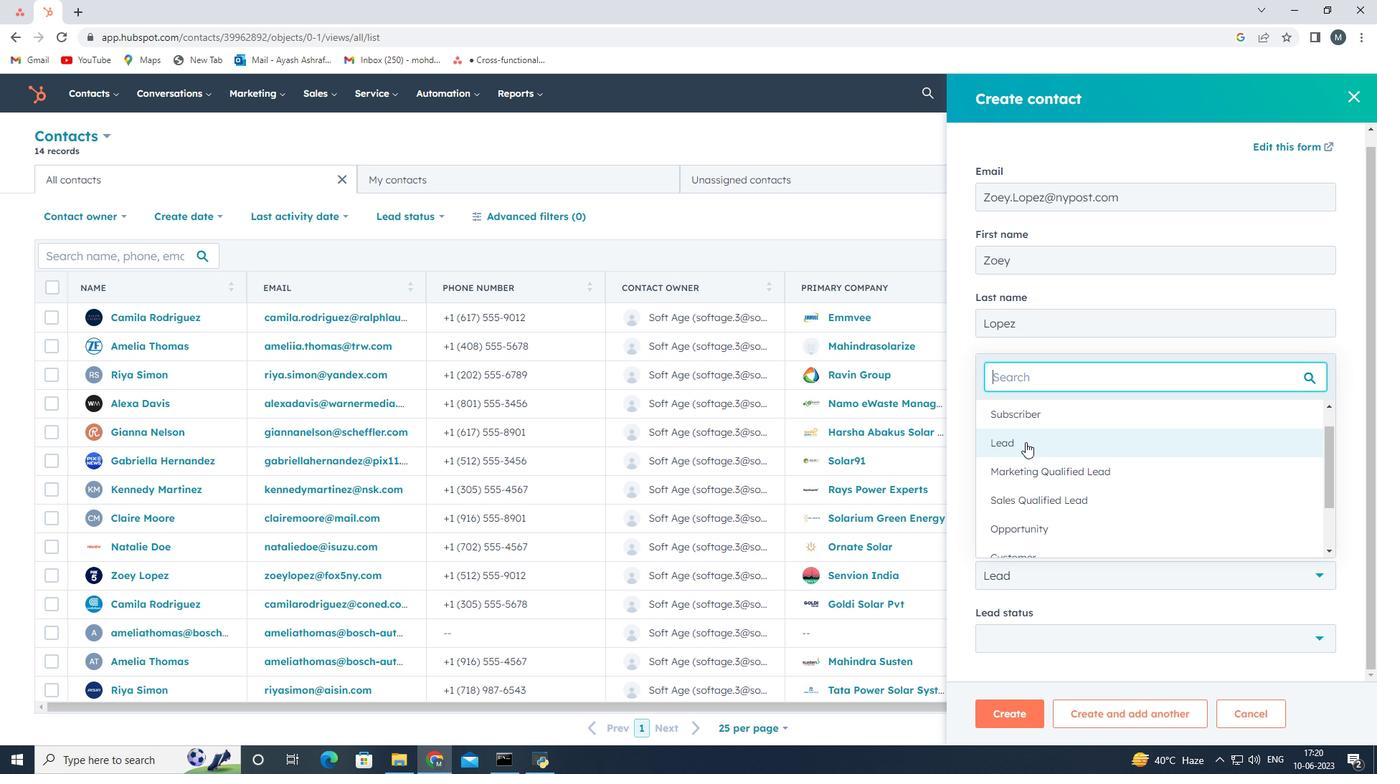 
Action: Mouse moved to (1033, 636)
Screenshot: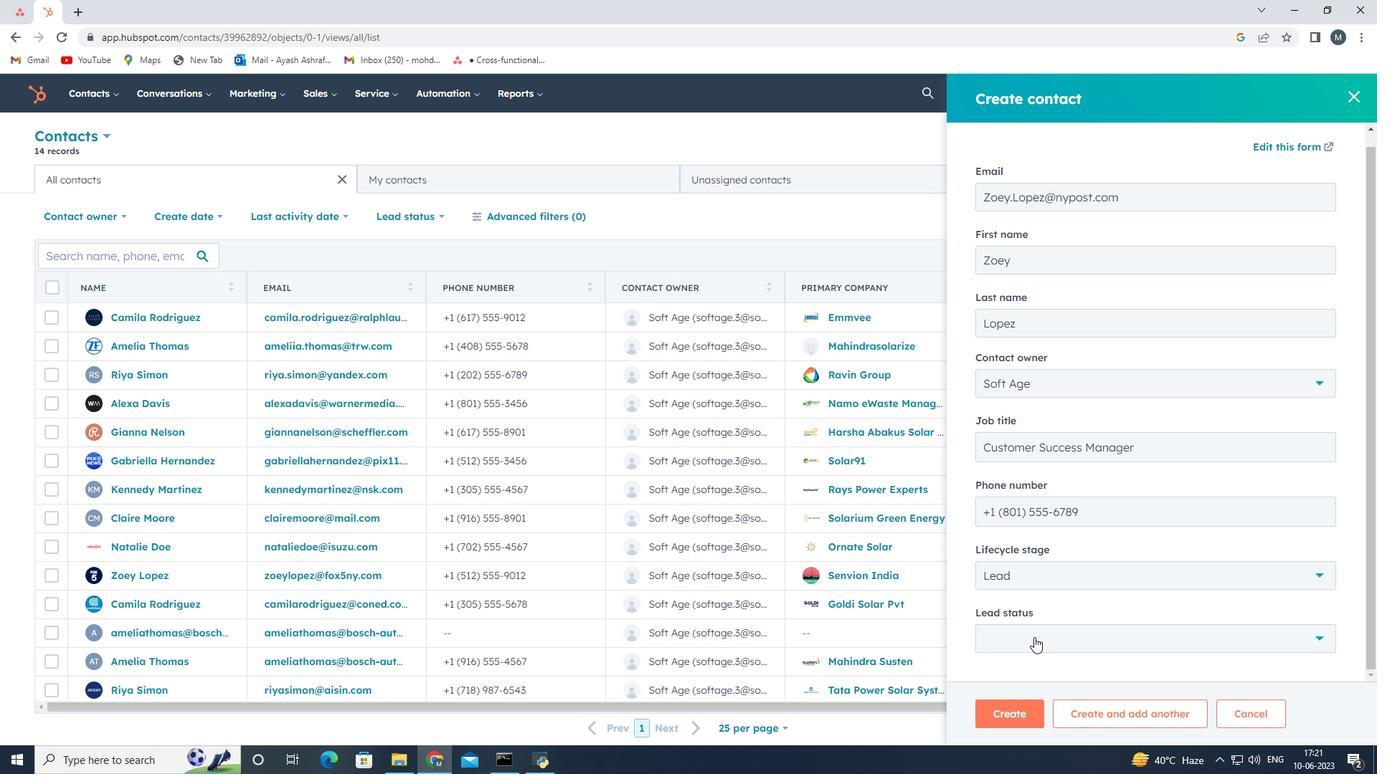 
Action: Mouse pressed left at (1033, 636)
Screenshot: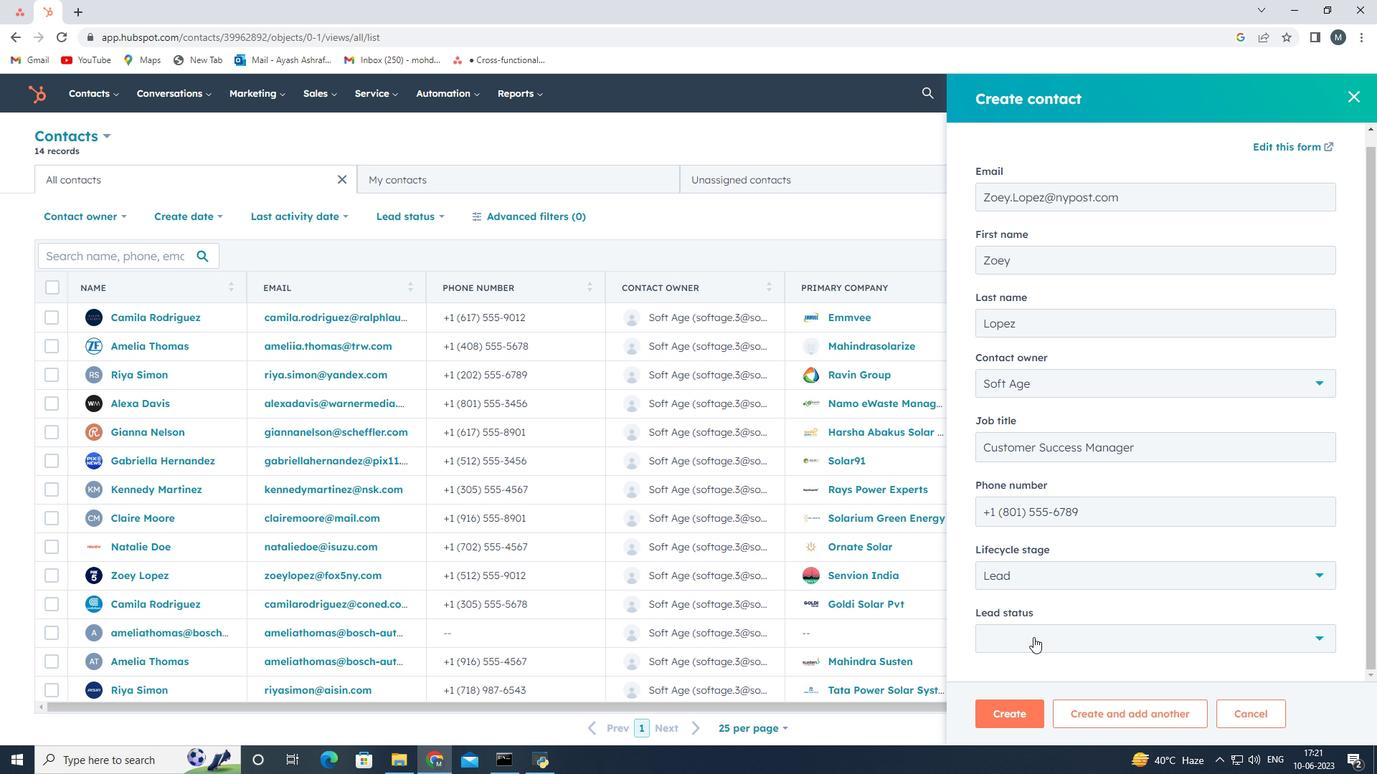 
Action: Mouse moved to (1048, 503)
Screenshot: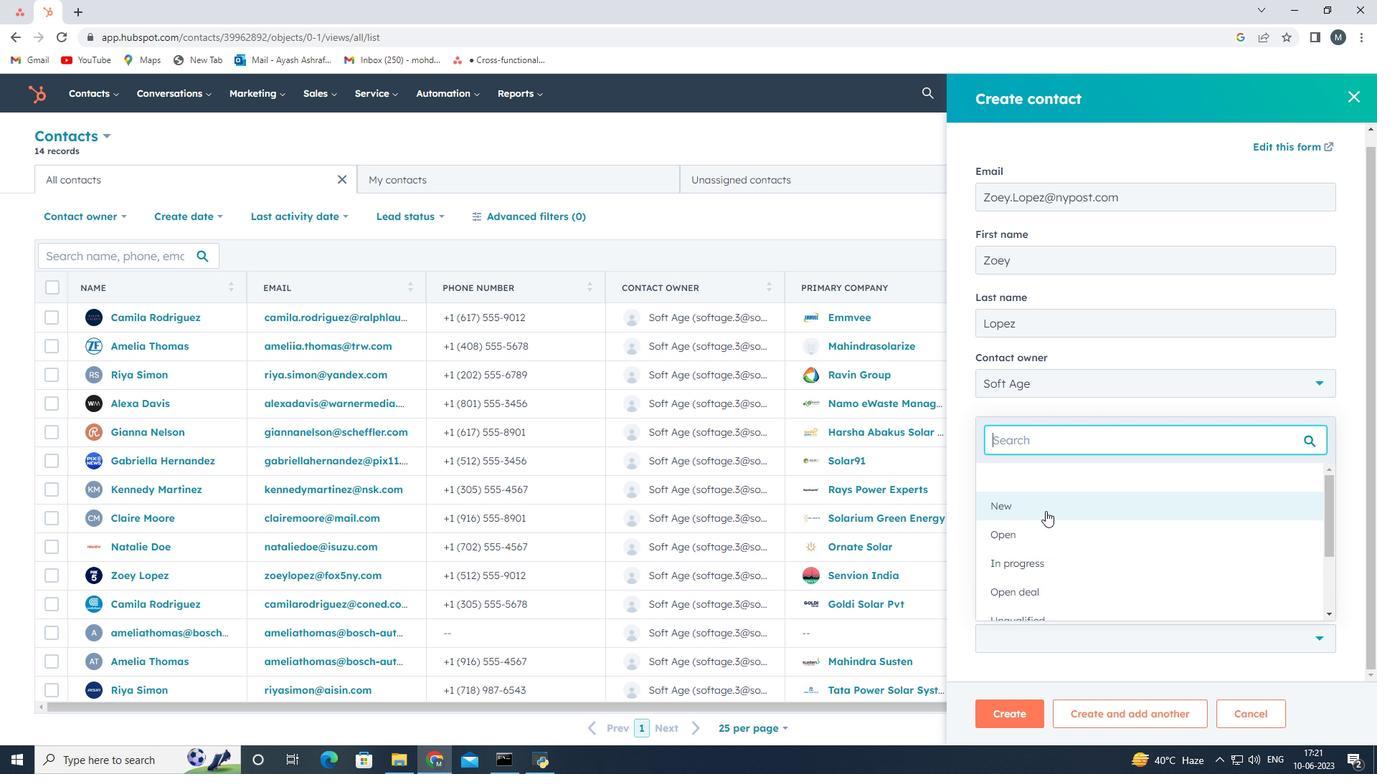 
Action: Mouse pressed left at (1048, 503)
Screenshot: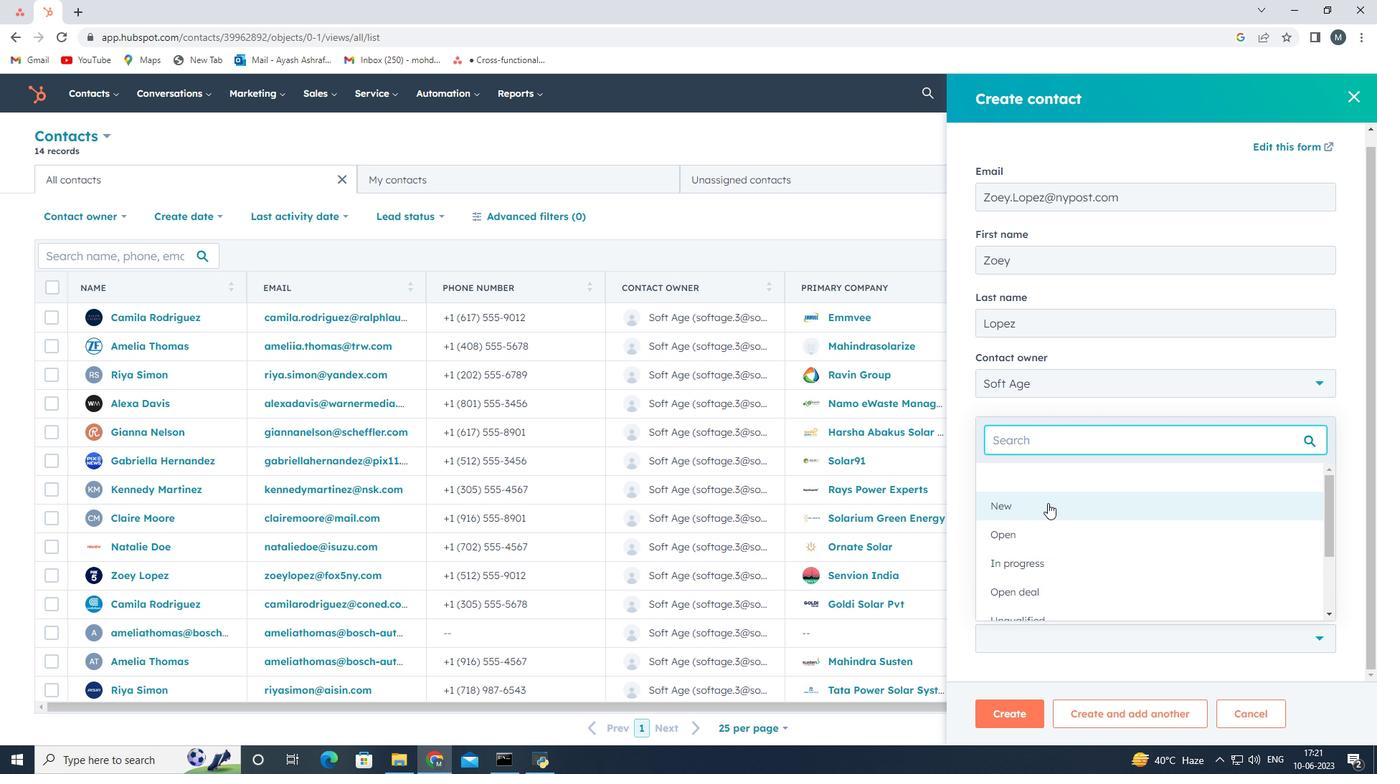 
Action: Mouse moved to (1015, 717)
Screenshot: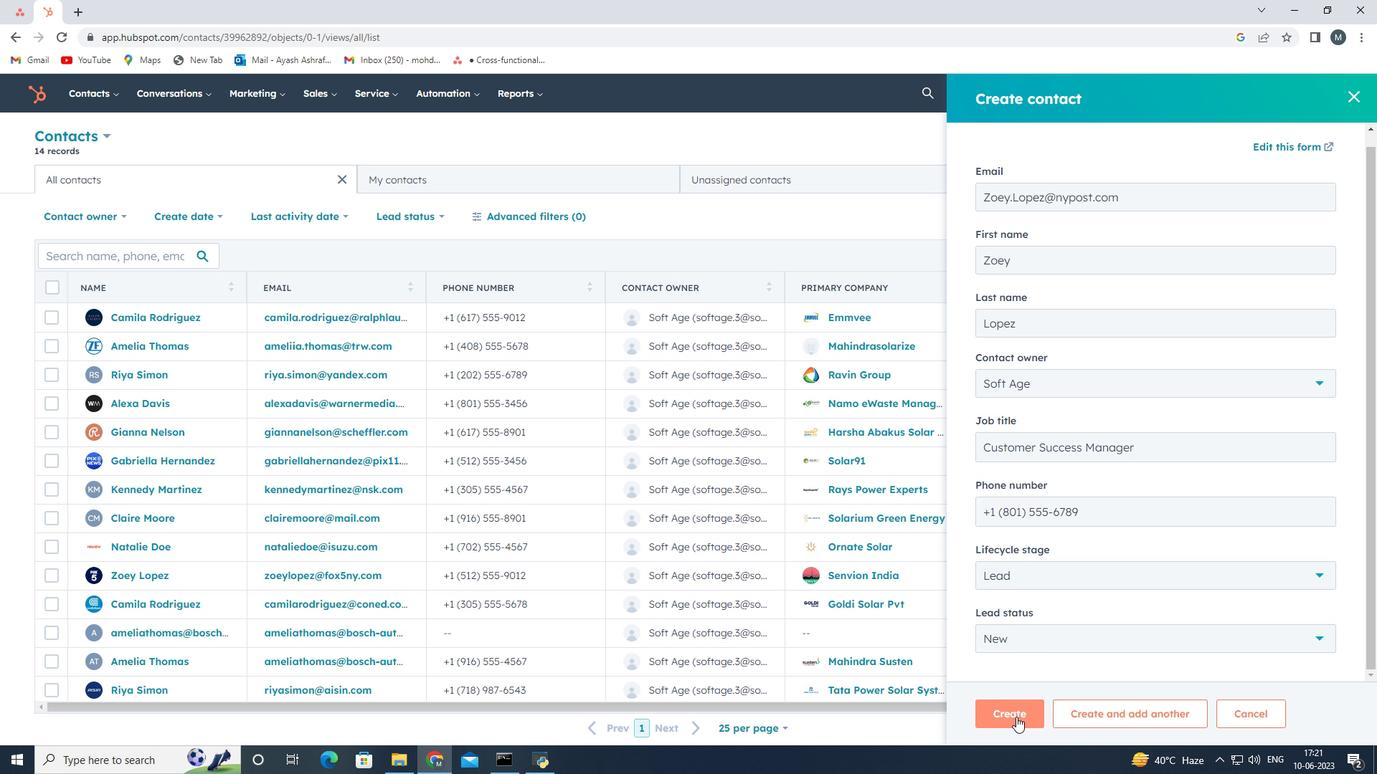 
Action: Mouse pressed left at (1015, 717)
Screenshot: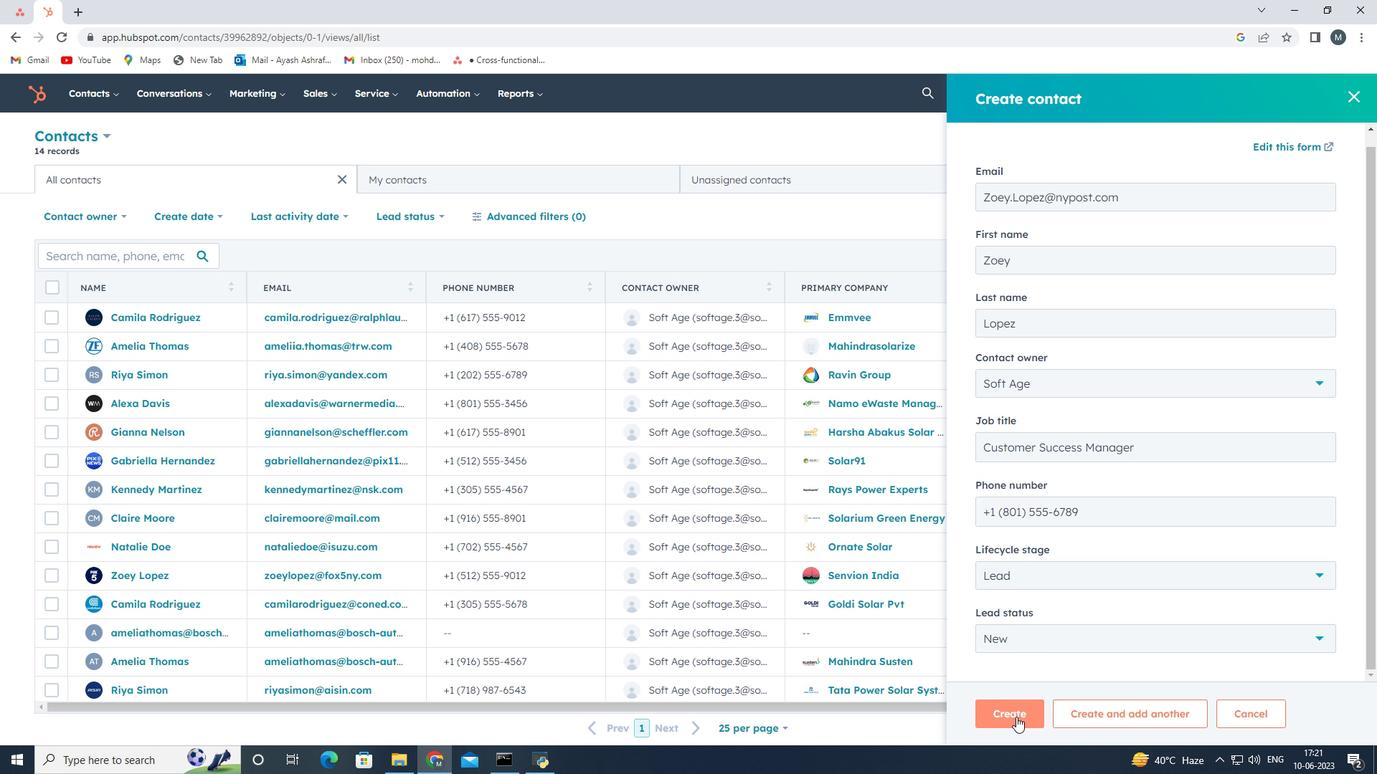 
Action: Mouse moved to (958, 486)
Screenshot: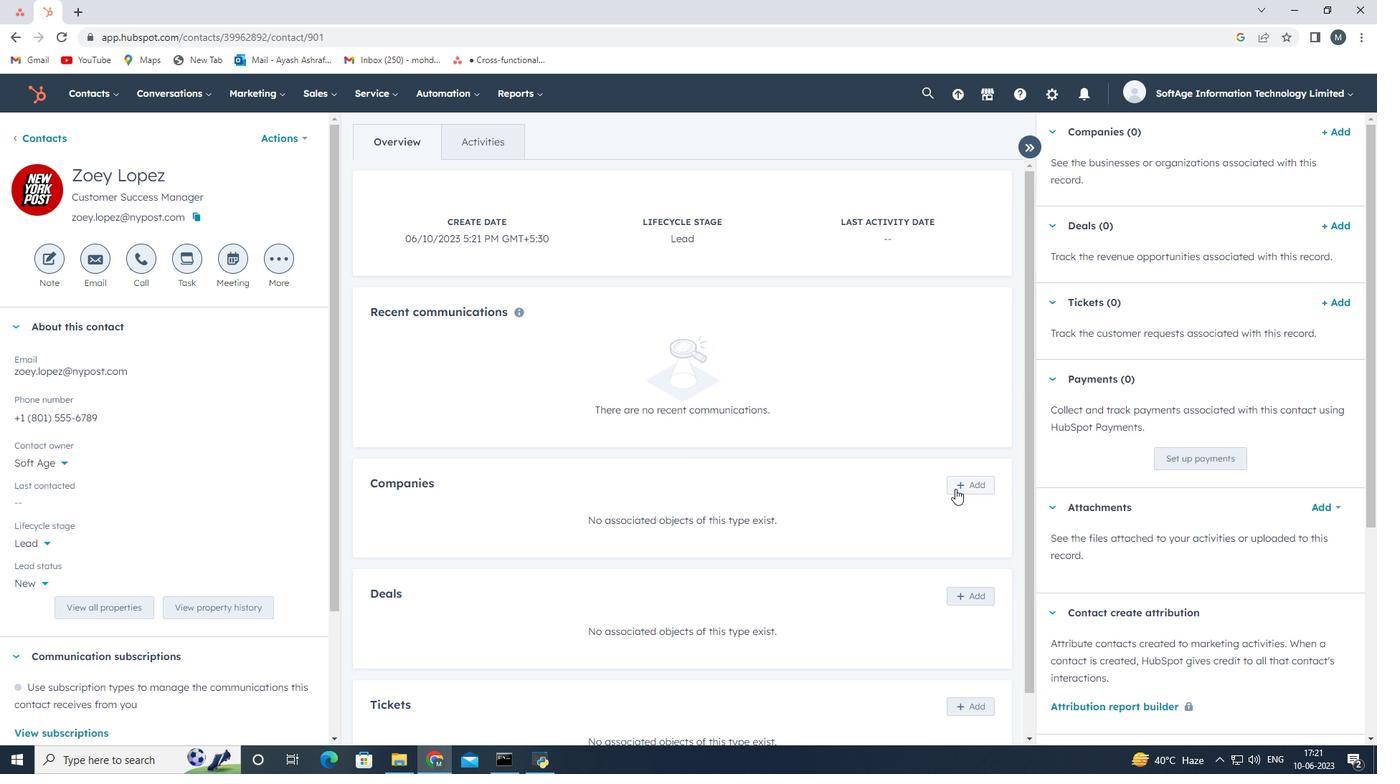 
Action: Mouse pressed left at (958, 486)
Screenshot: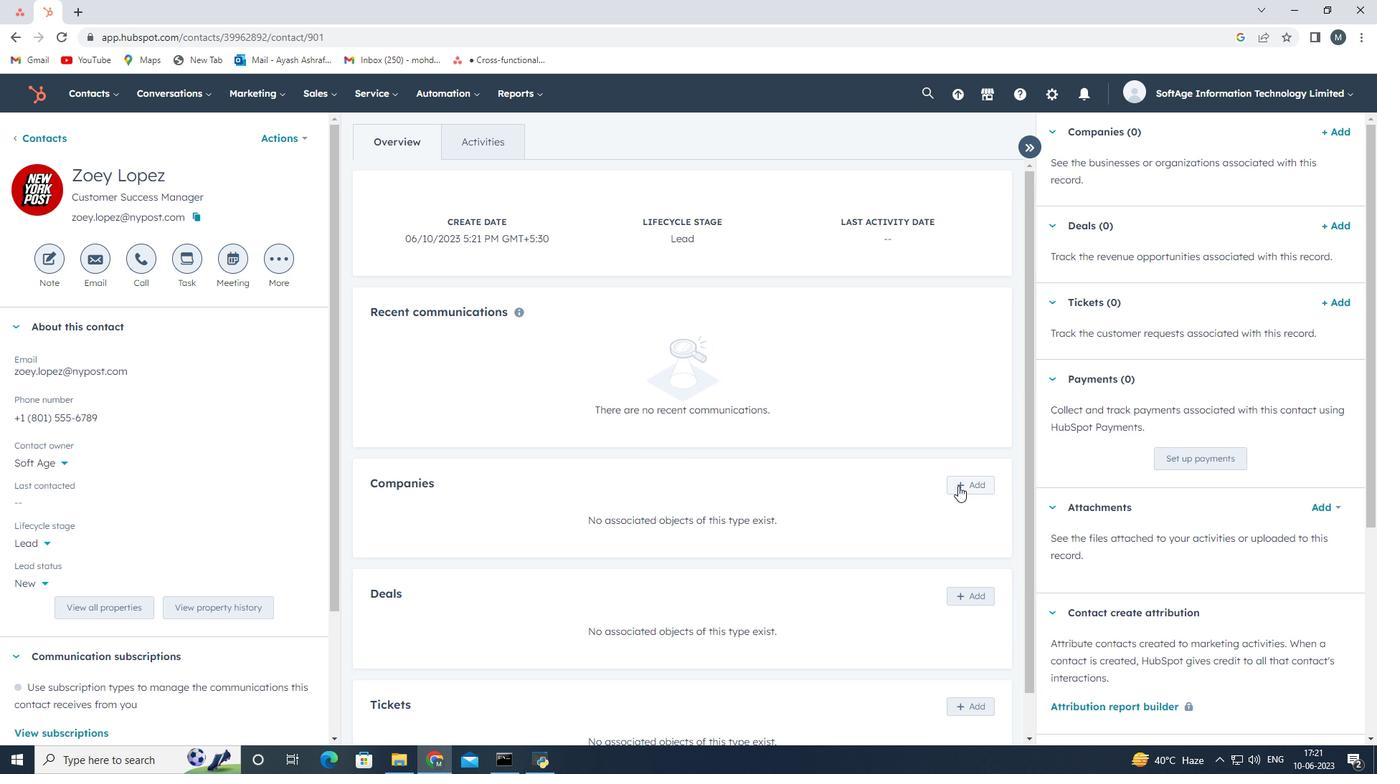 
Action: Mouse moved to (1044, 175)
Screenshot: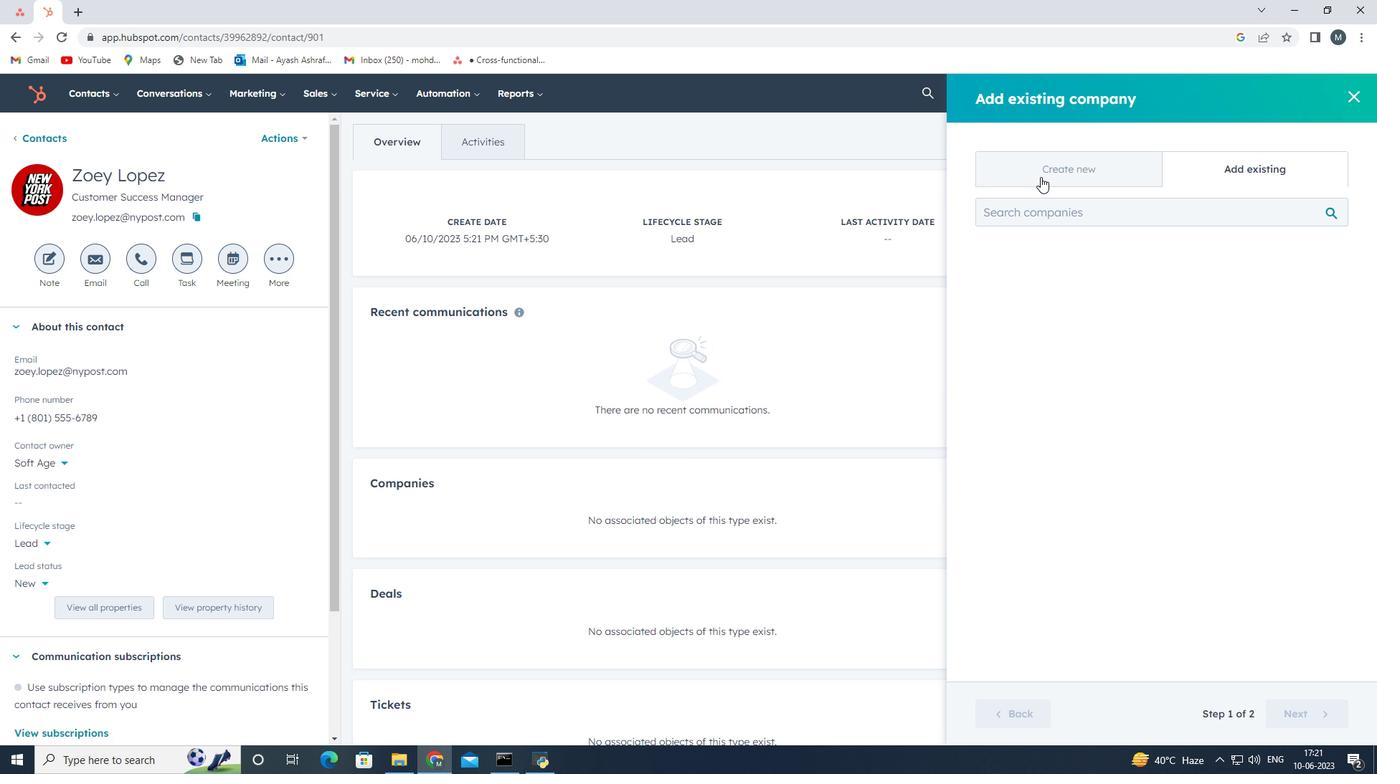 
Action: Mouse pressed left at (1044, 175)
Screenshot: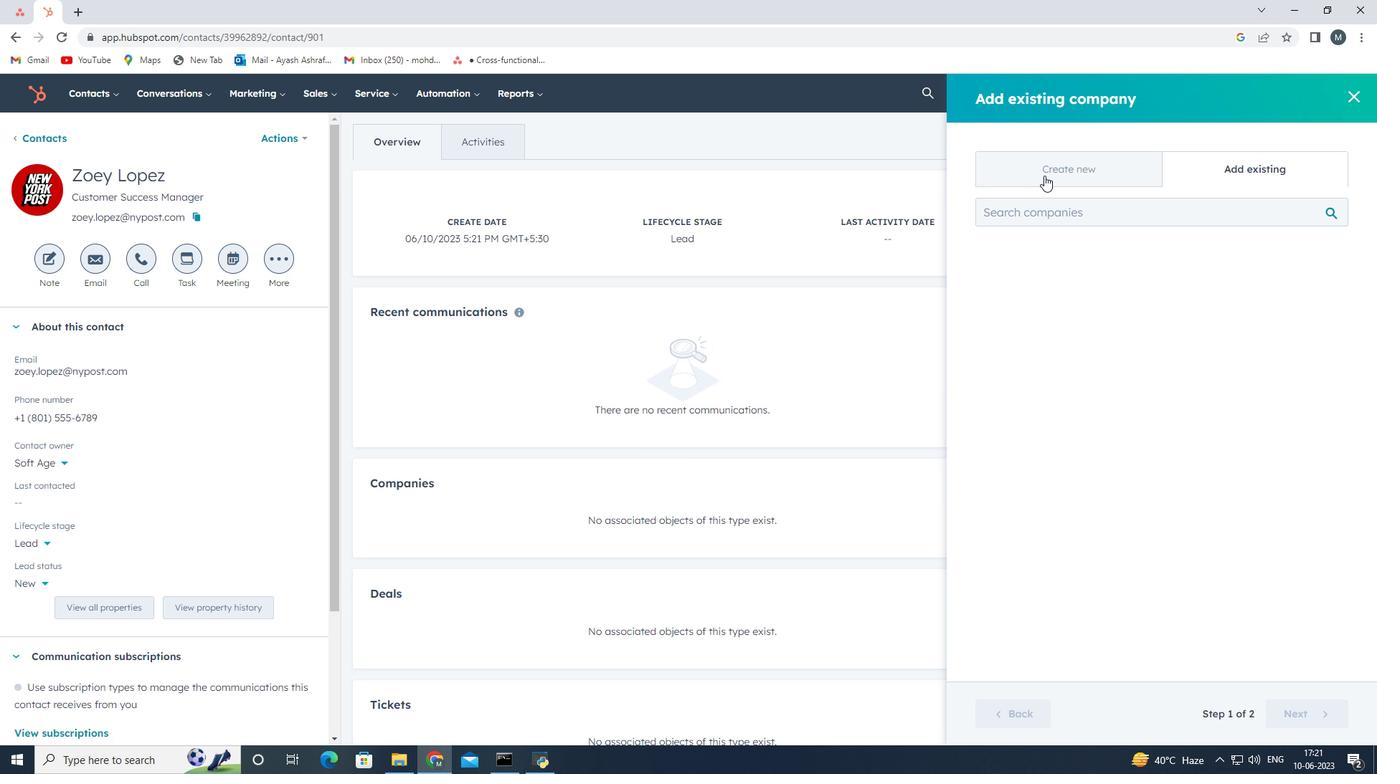 
Action: Mouse moved to (1063, 257)
Screenshot: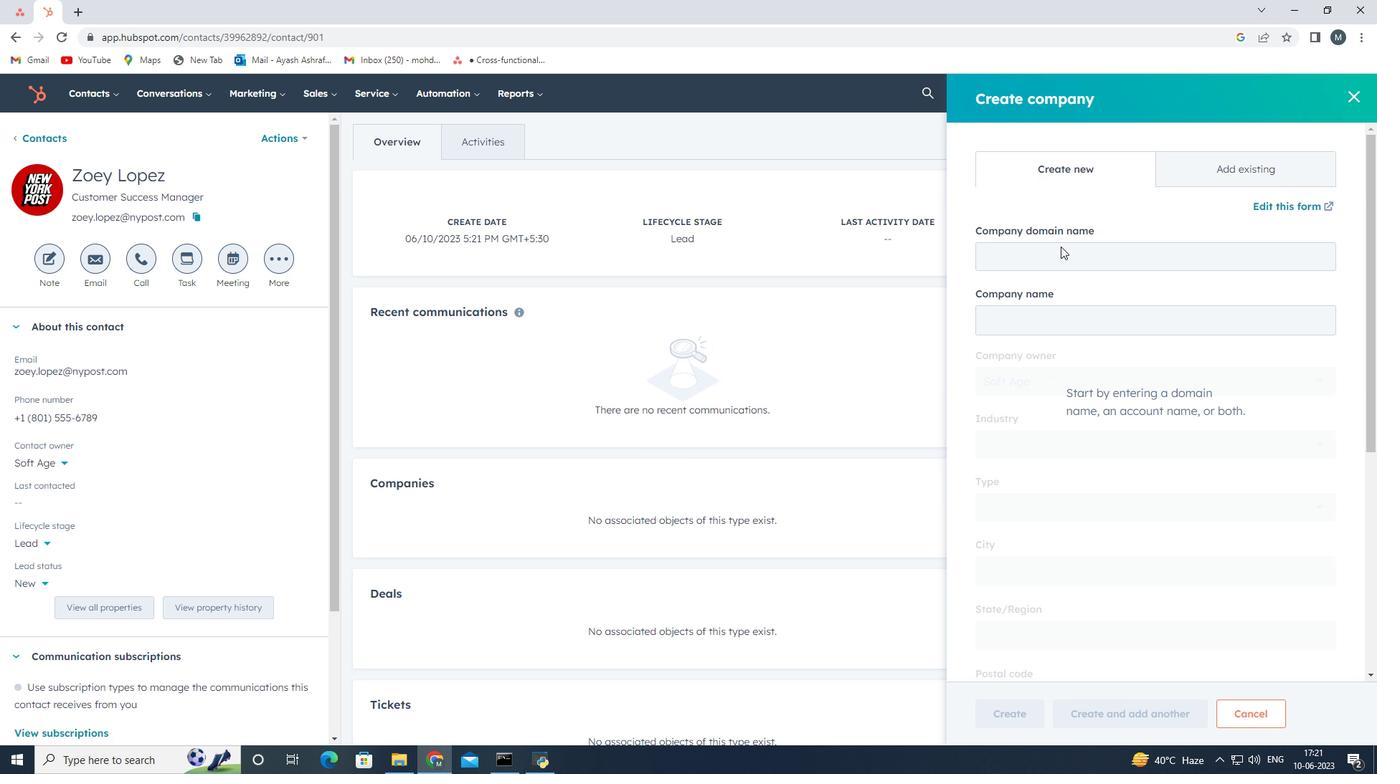 
Action: Mouse pressed left at (1063, 257)
Screenshot: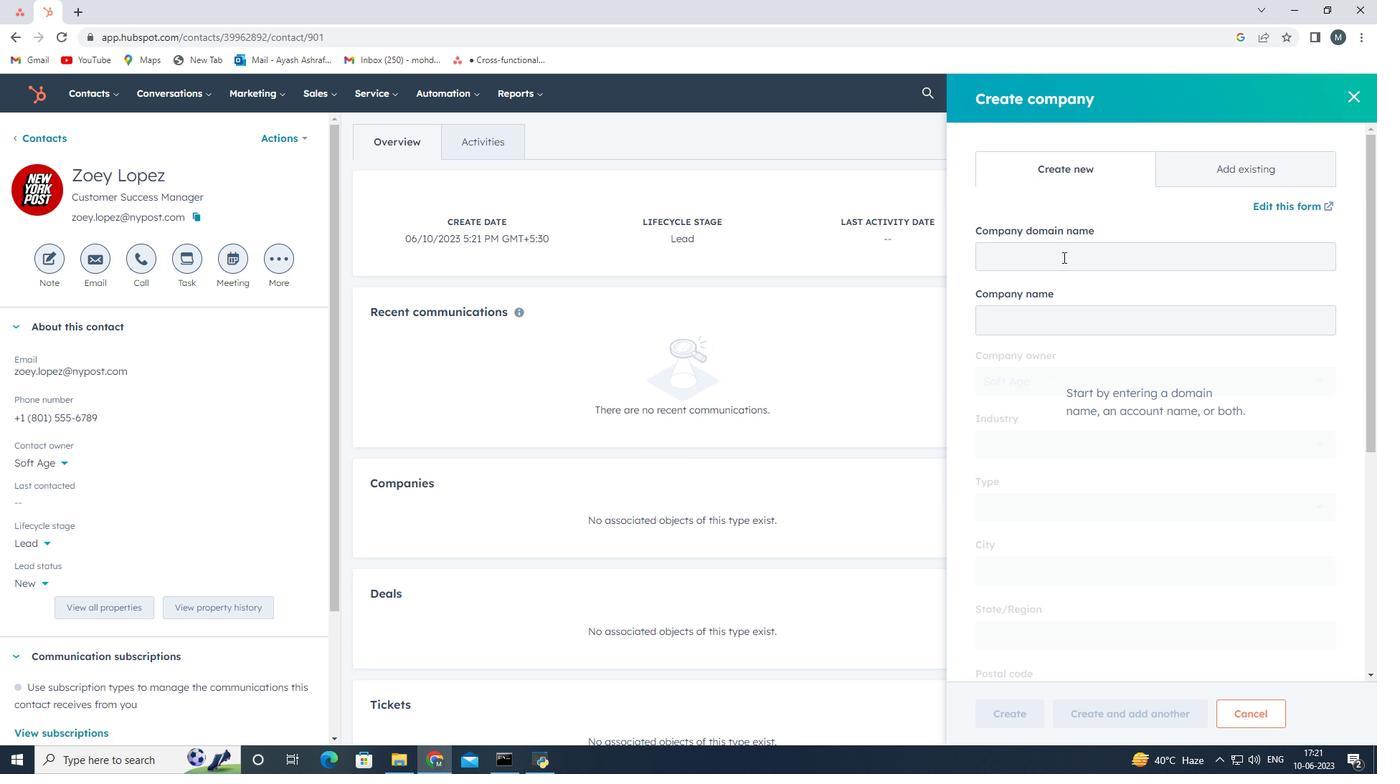 
Action: Key pressed www.jupitersolars.com
Screenshot: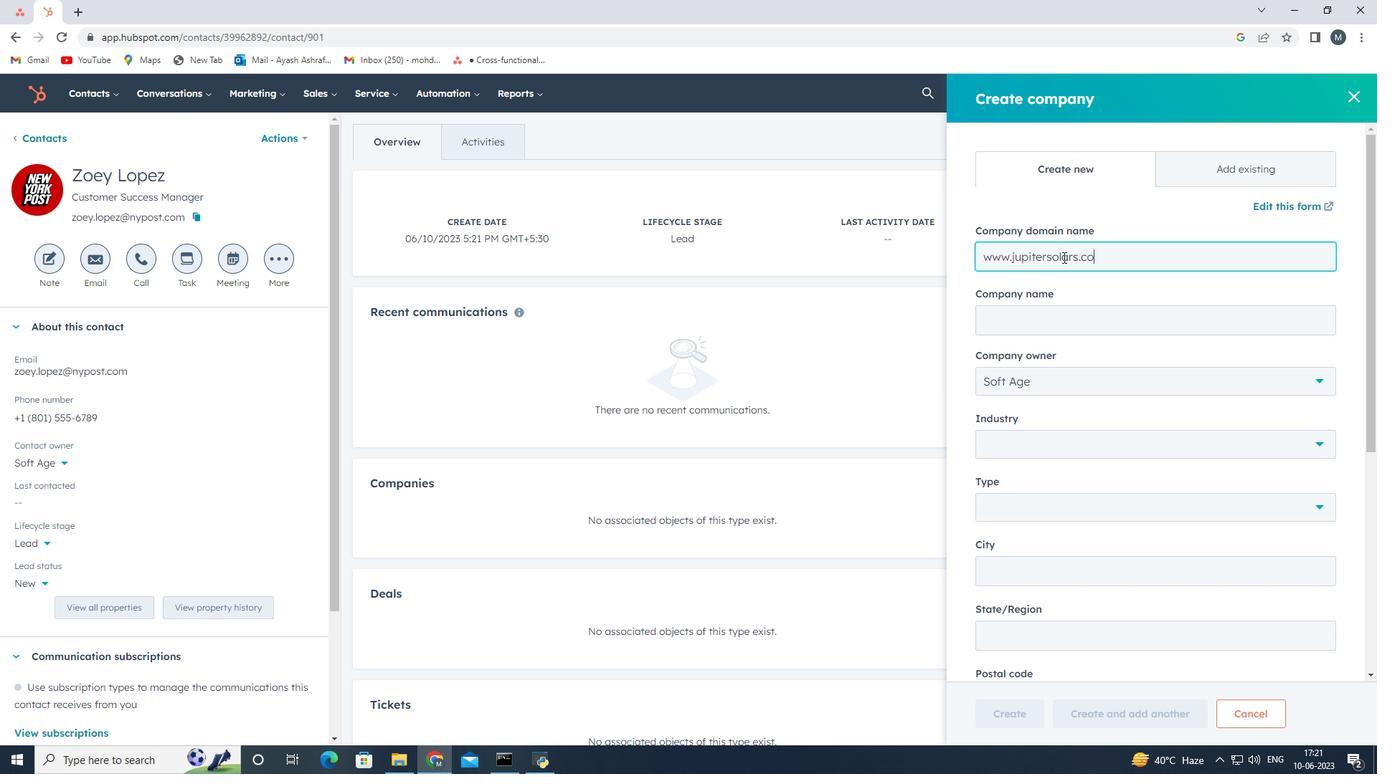 
Action: Mouse moved to (1064, 500)
Screenshot: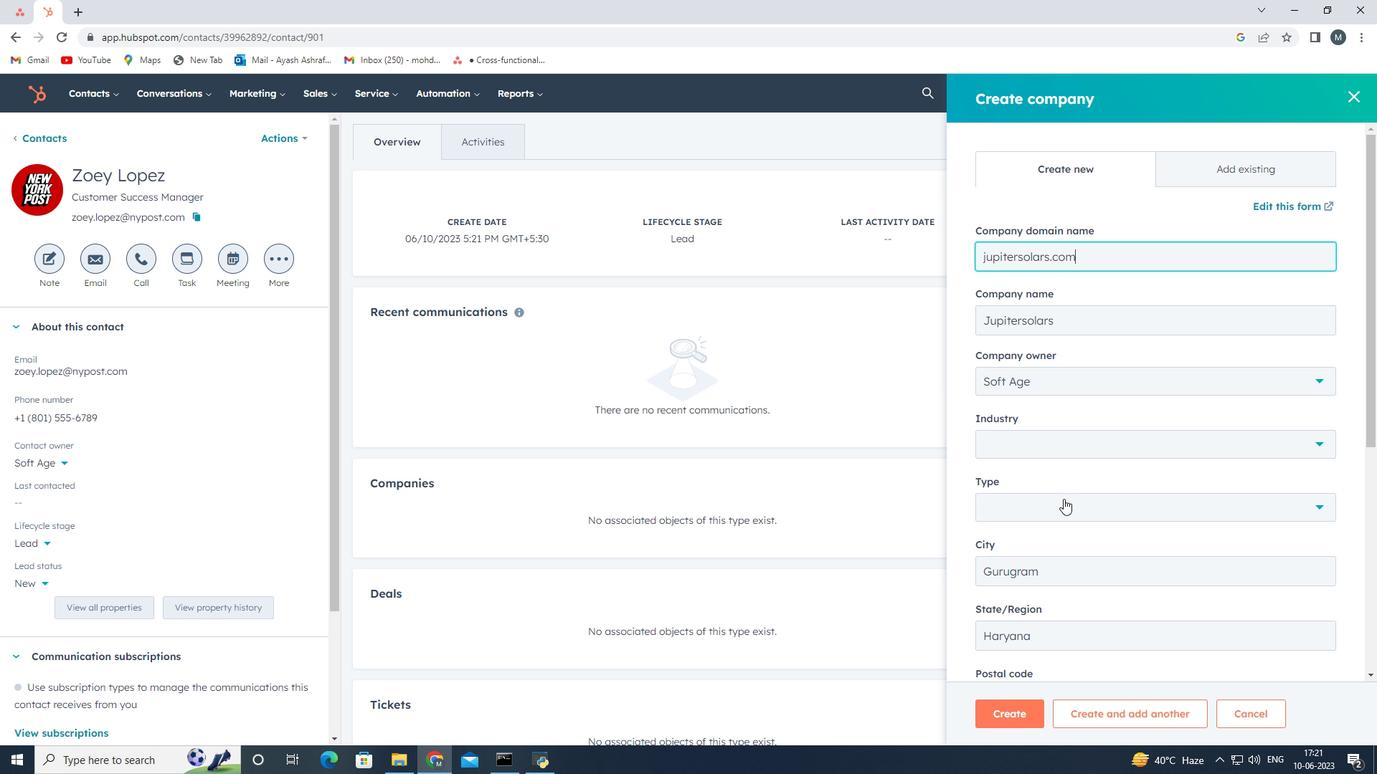 
Action: Mouse pressed left at (1064, 500)
Screenshot: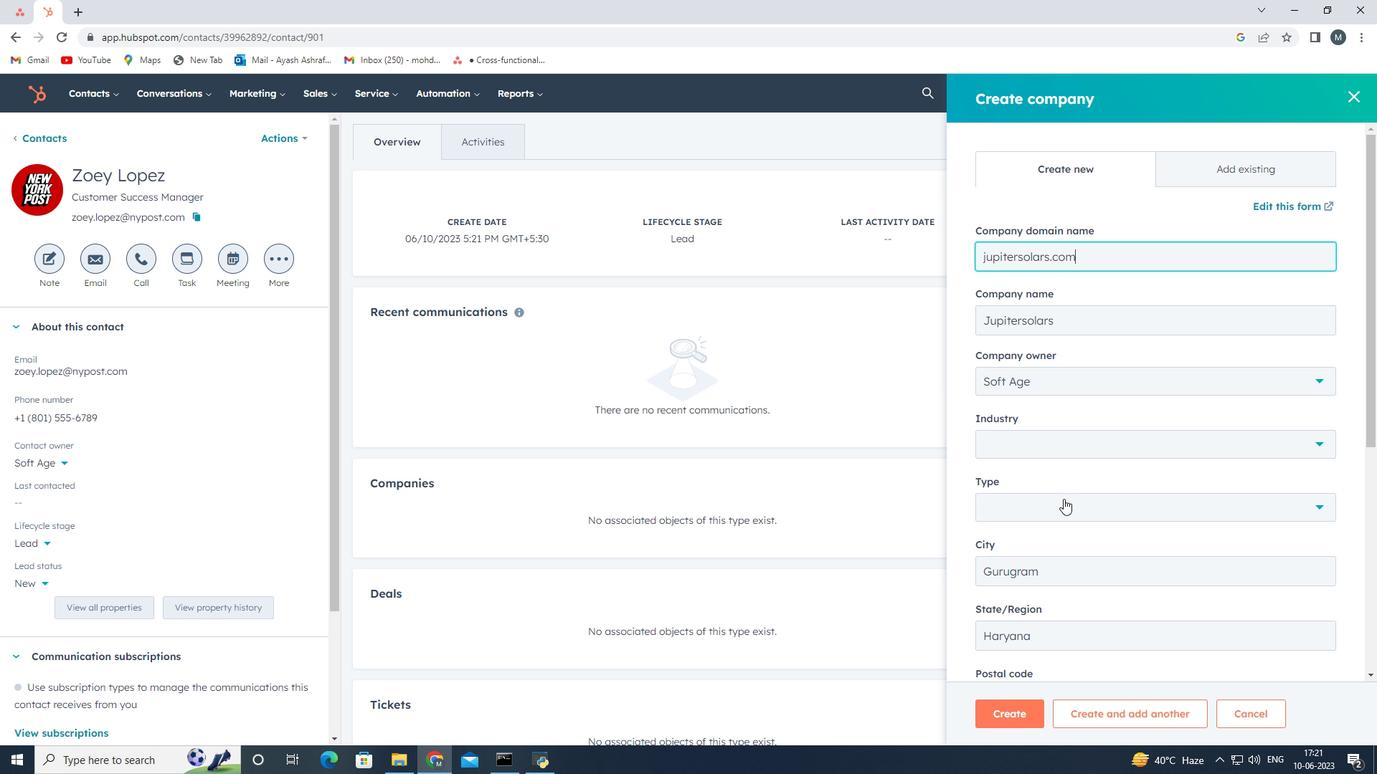 
Action: Mouse moved to (1035, 628)
Screenshot: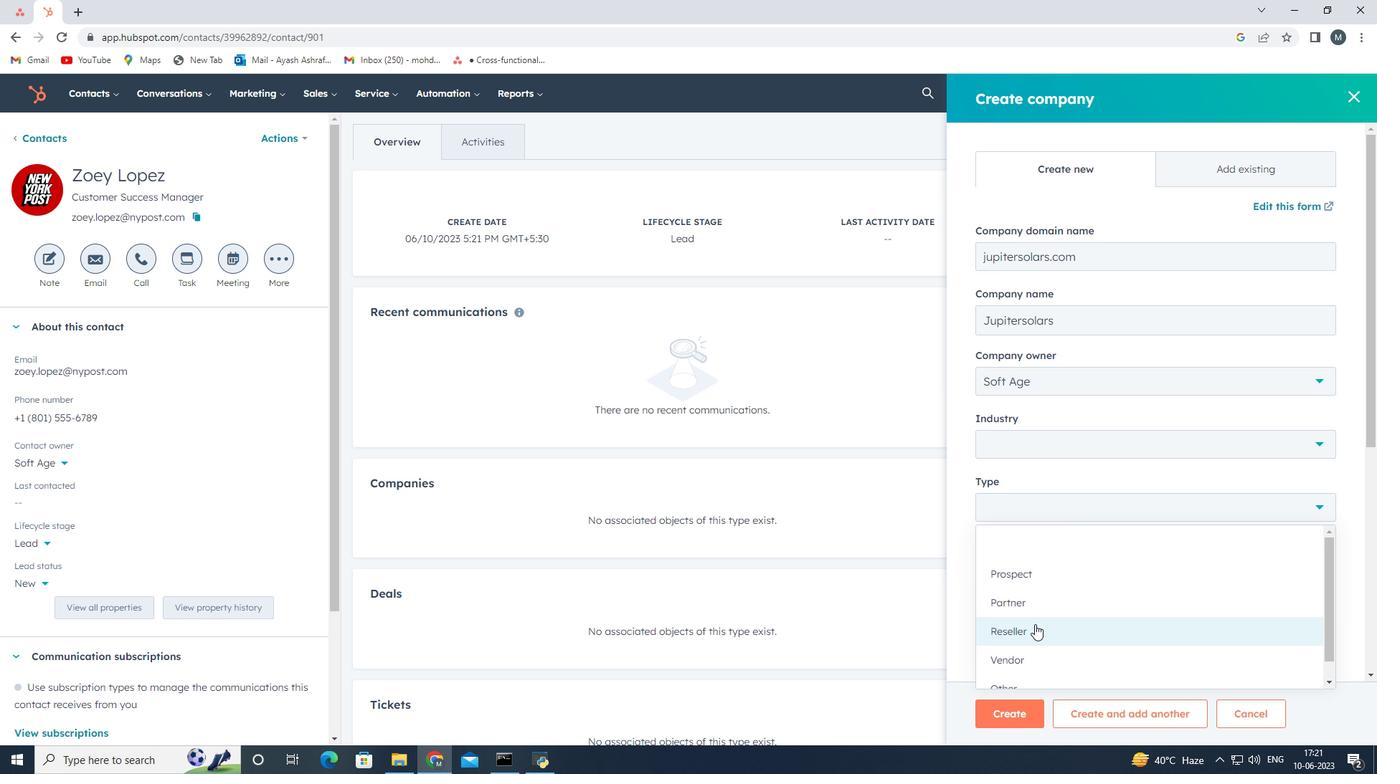 
Action: Mouse pressed left at (1035, 628)
Screenshot: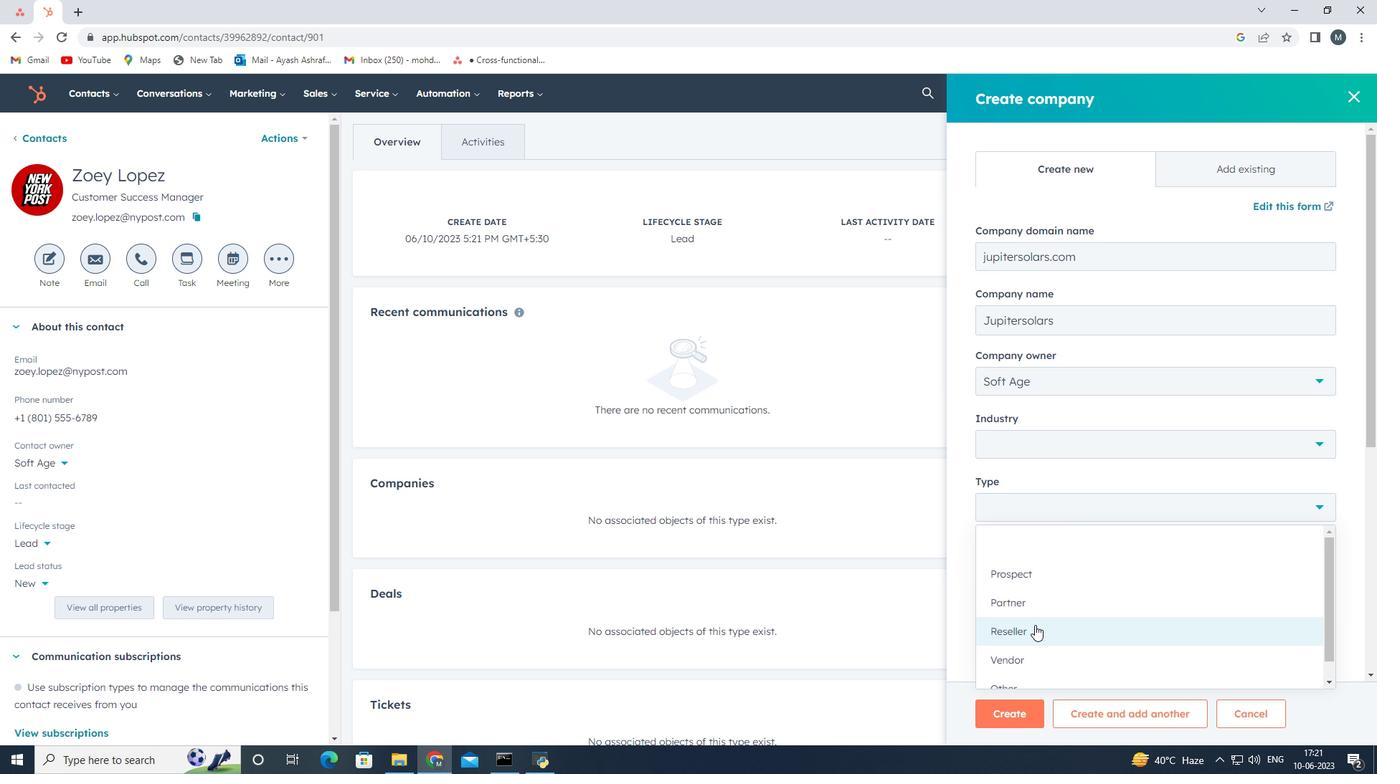
Action: Mouse moved to (1005, 716)
Screenshot: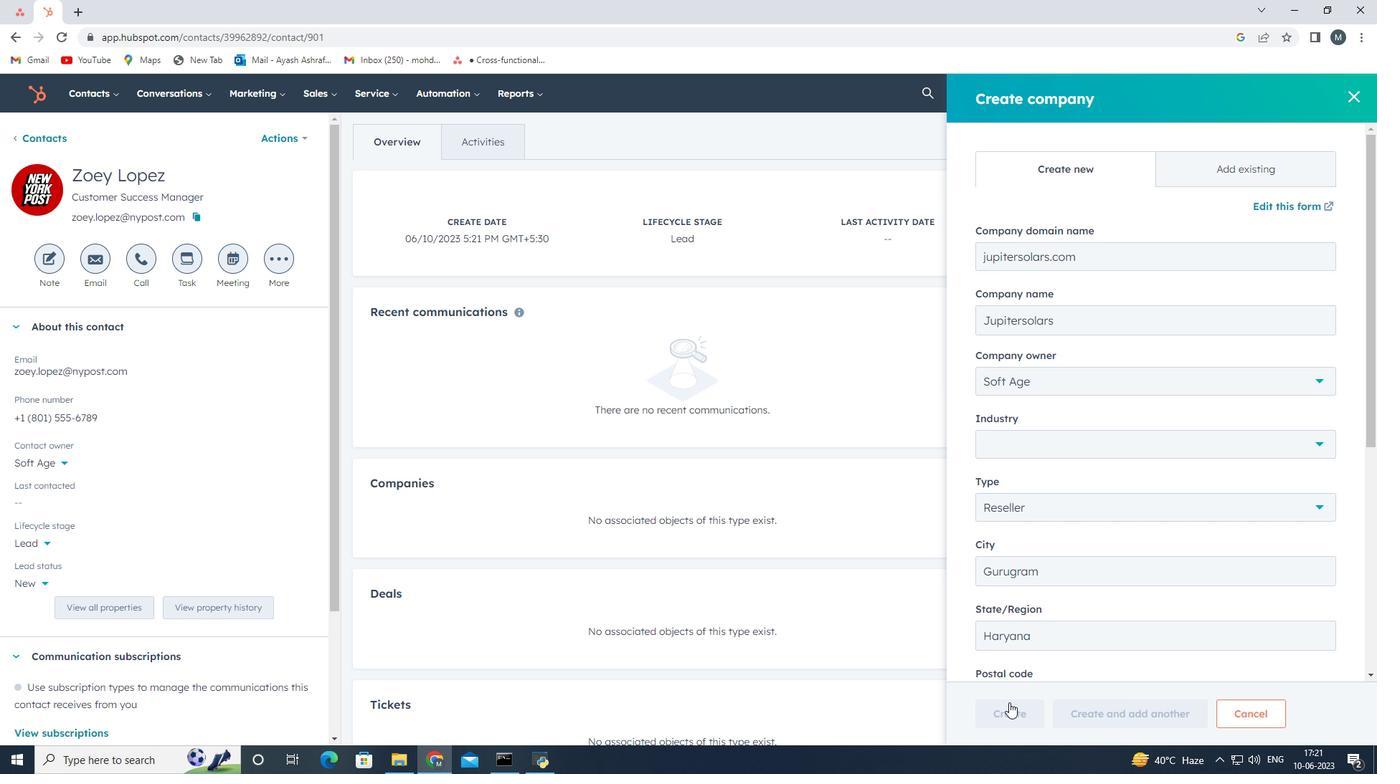 
Action: Mouse pressed left at (1005, 716)
Screenshot: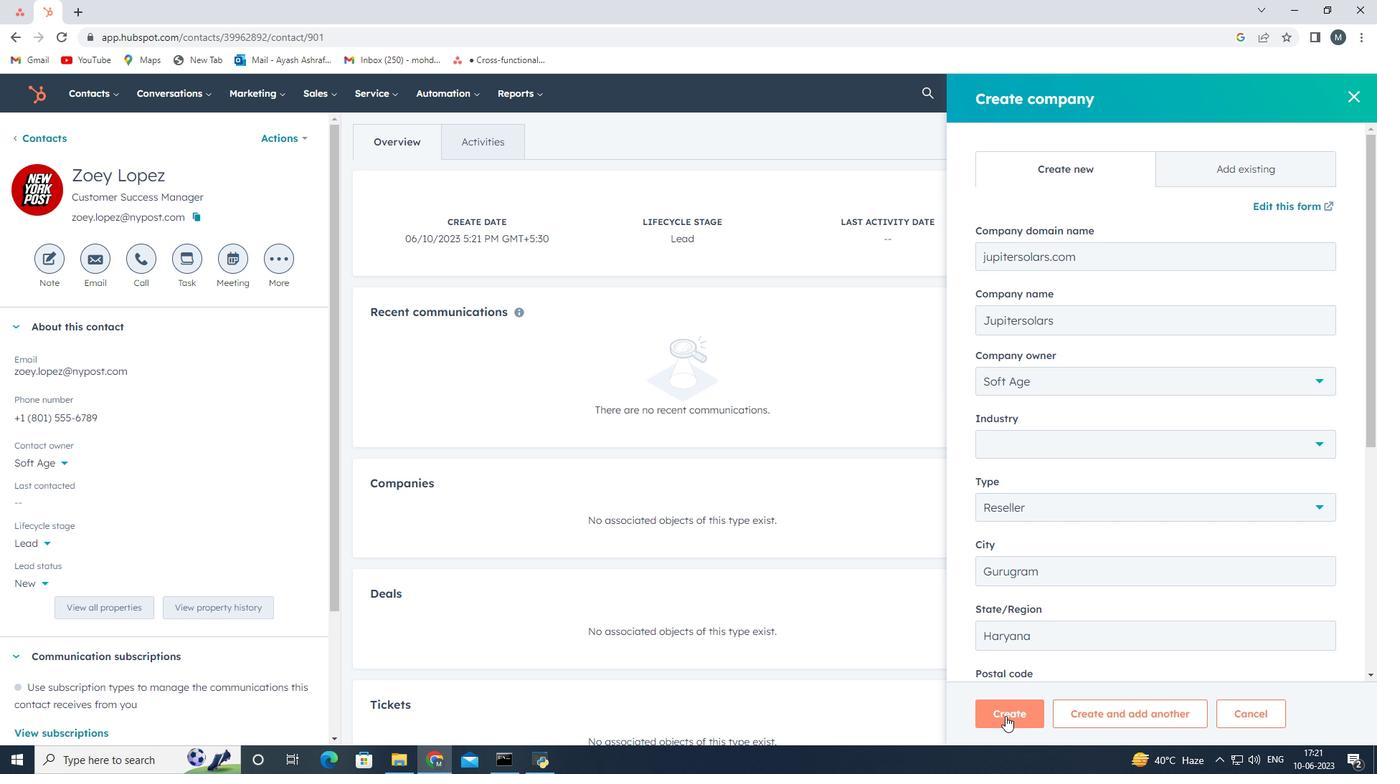 
Action: Mouse moved to (663, 574)
Screenshot: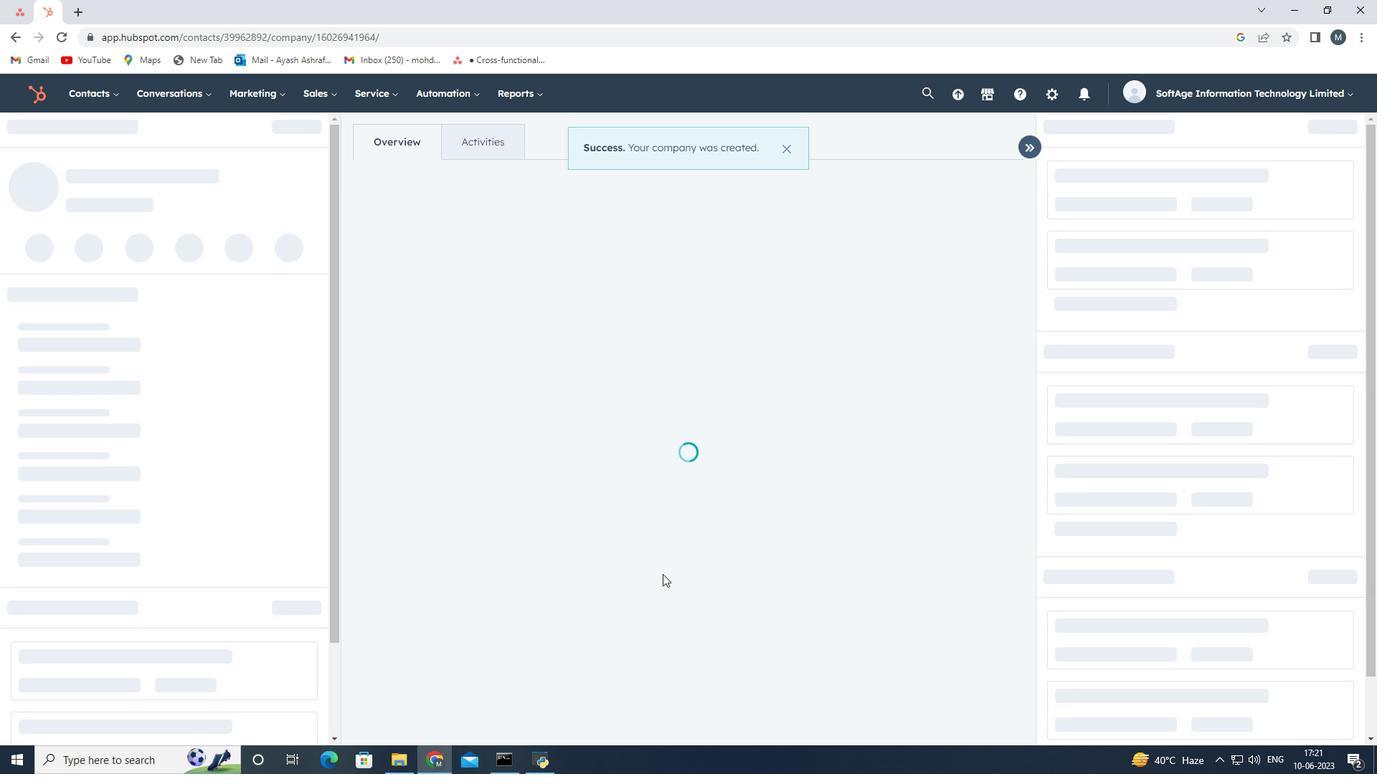 
